 Task: Create a due date automation trigger when advanced on, on the monday before a card is due add fields with custom field "Resume" set to a date more than 1 days from now at 11:00 AM.
Action: Mouse moved to (936, 269)
Screenshot: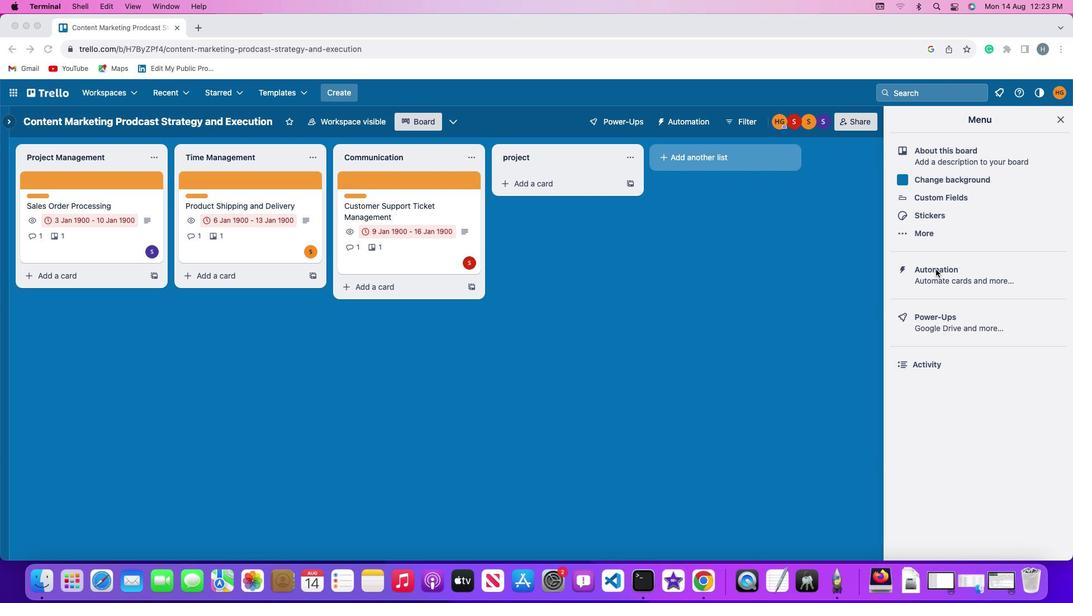 
Action: Mouse pressed left at (936, 269)
Screenshot: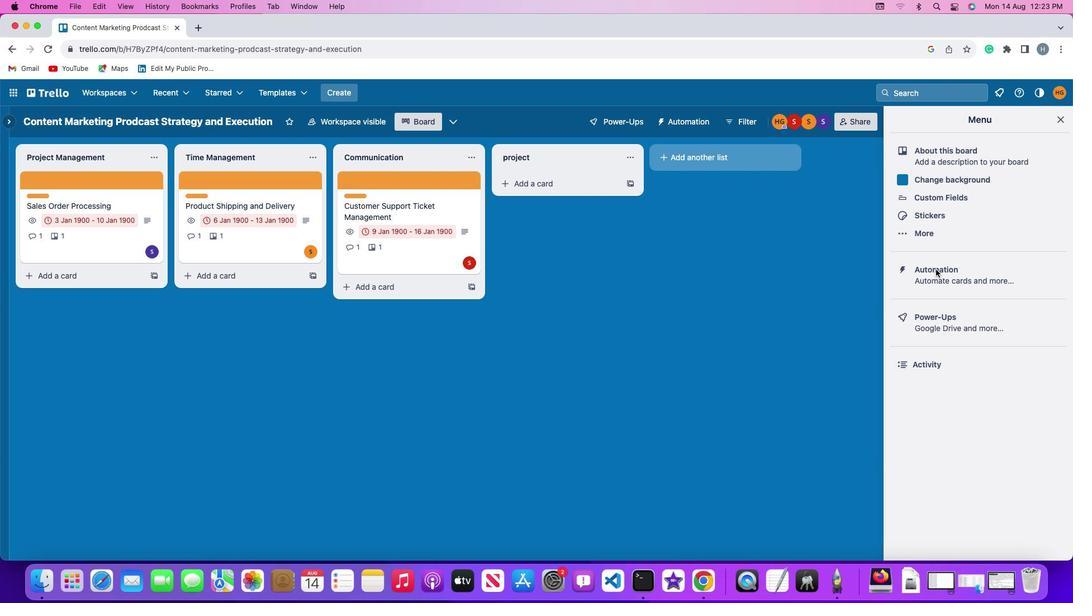 
Action: Mouse pressed left at (936, 269)
Screenshot: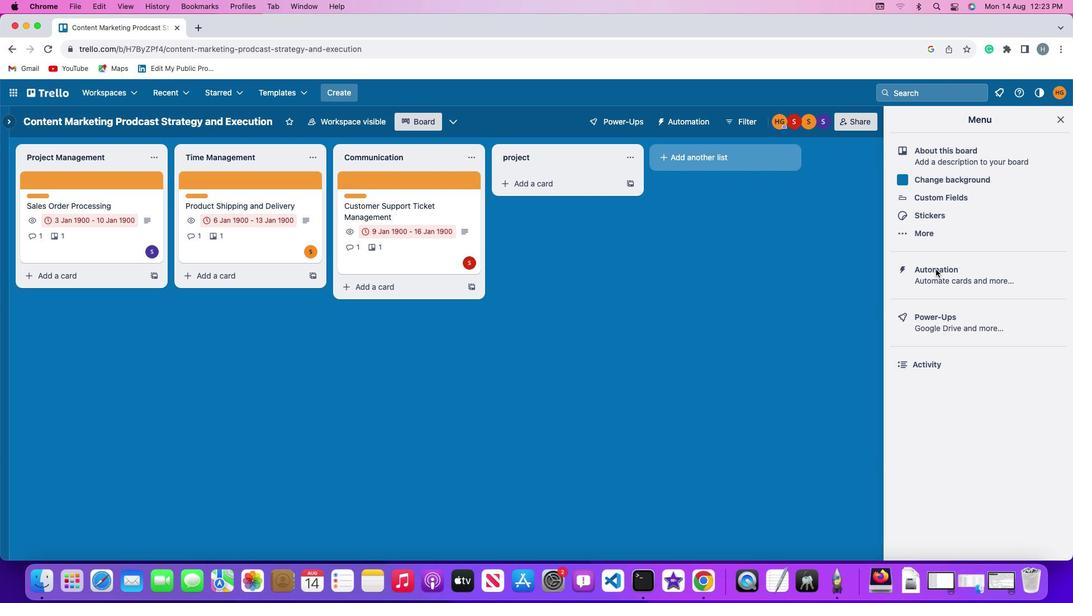 
Action: Mouse moved to (67, 268)
Screenshot: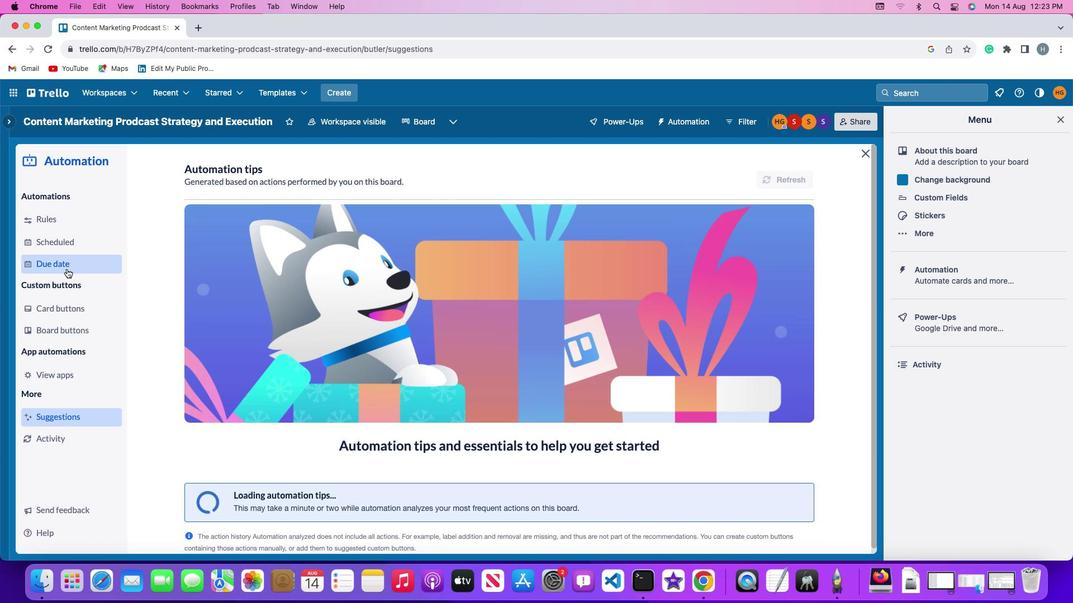 
Action: Mouse pressed left at (67, 268)
Screenshot: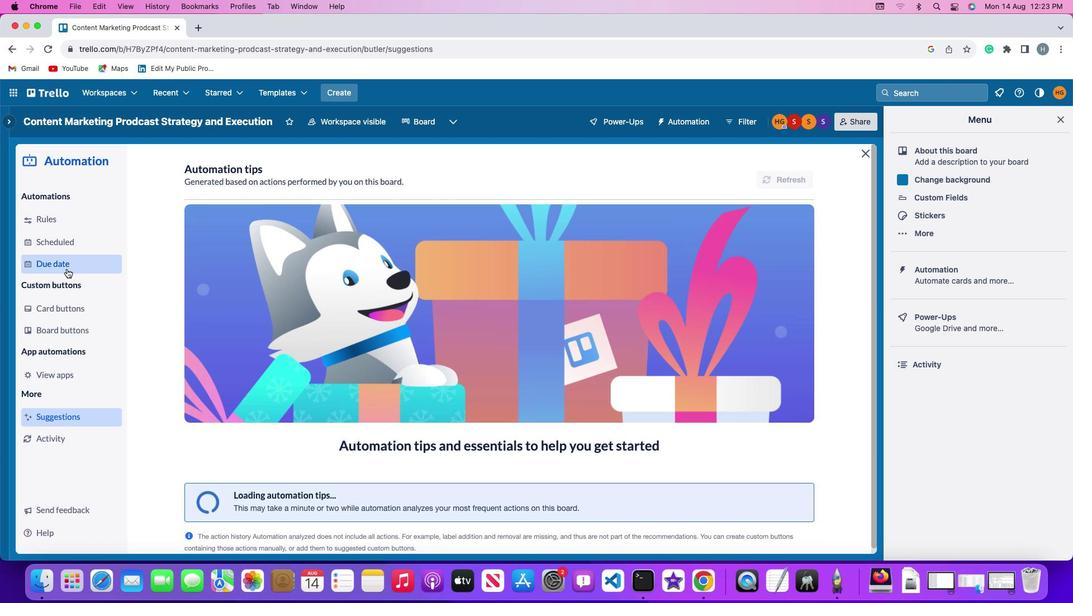
Action: Mouse moved to (742, 171)
Screenshot: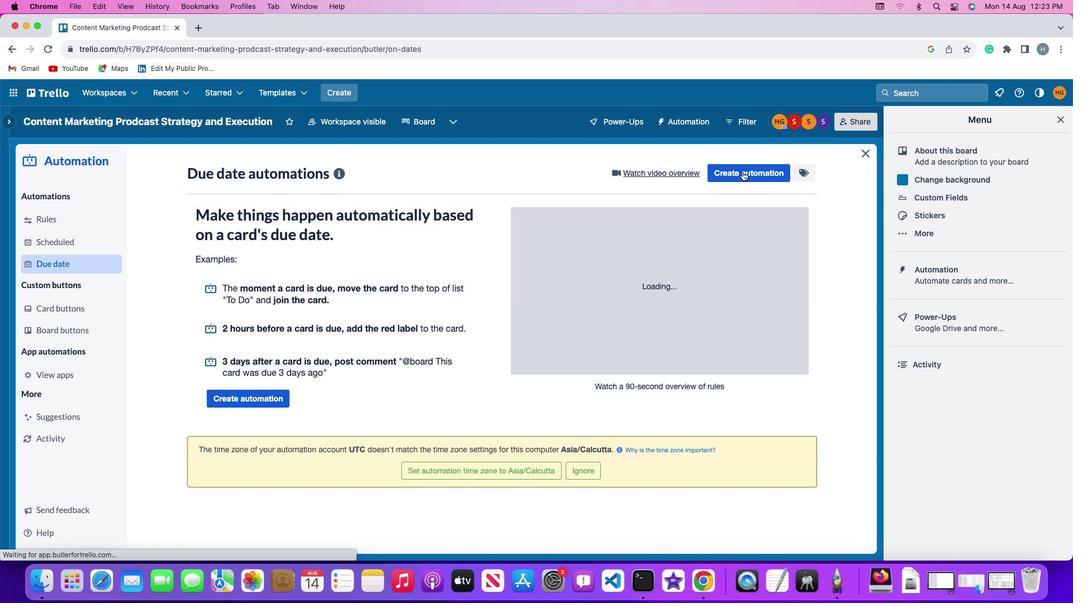 
Action: Mouse pressed left at (742, 171)
Screenshot: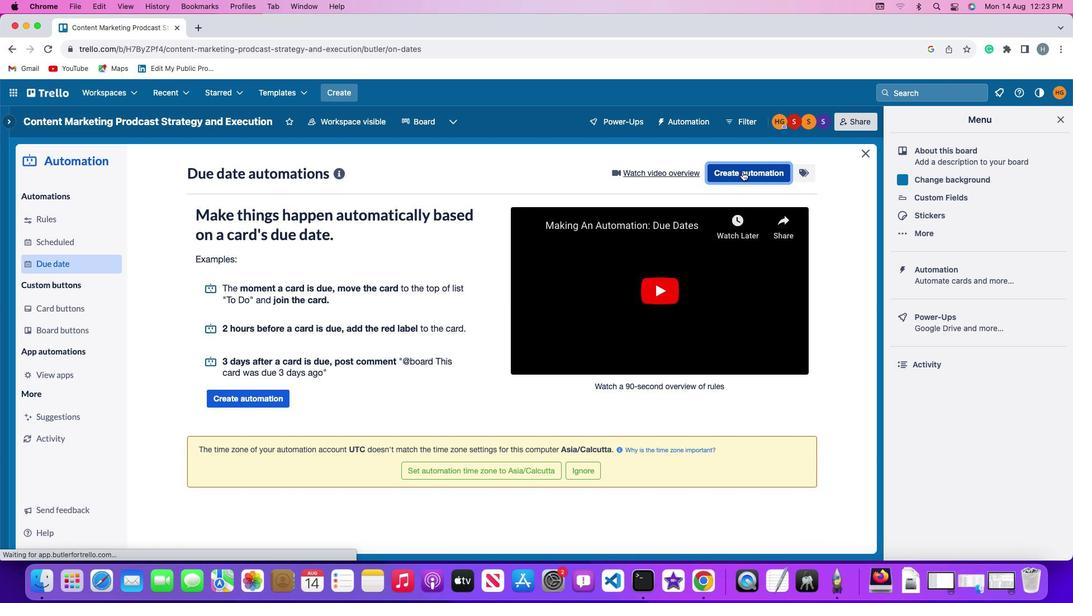 
Action: Mouse moved to (291, 282)
Screenshot: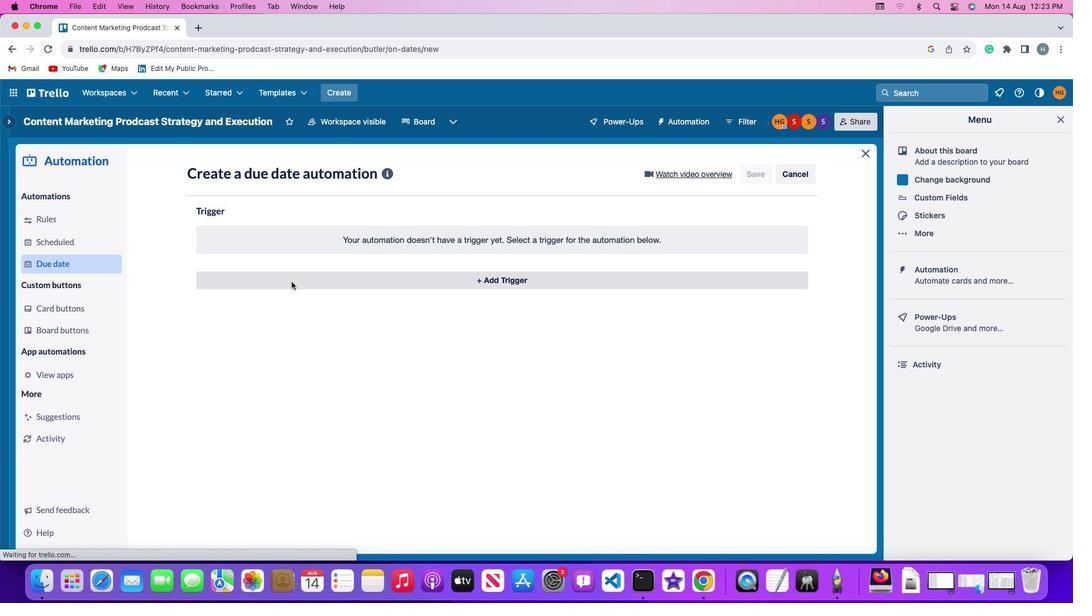 
Action: Mouse pressed left at (291, 282)
Screenshot: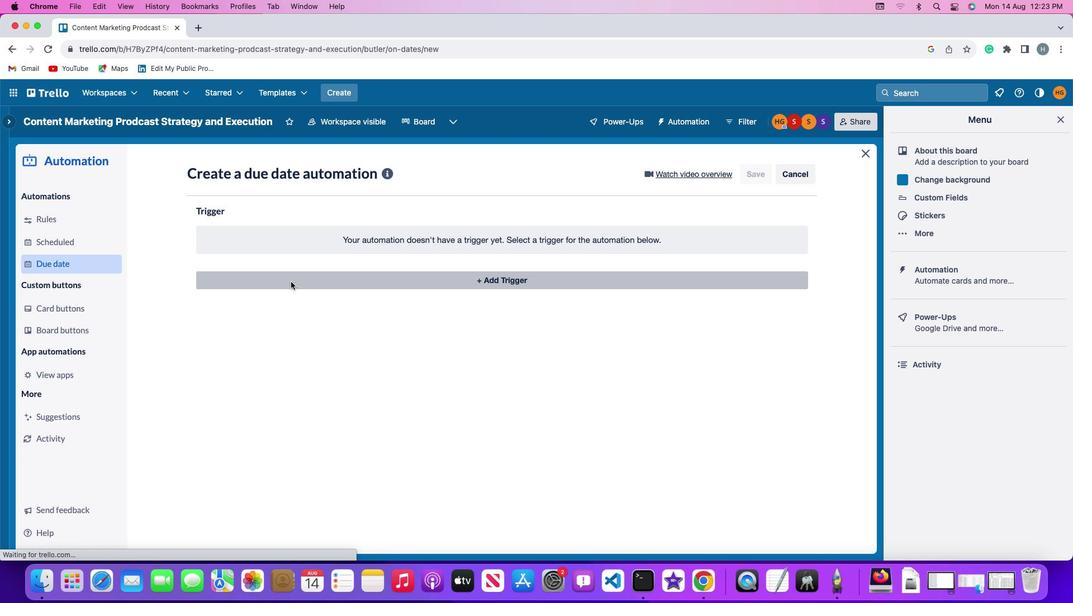 
Action: Mouse moved to (237, 482)
Screenshot: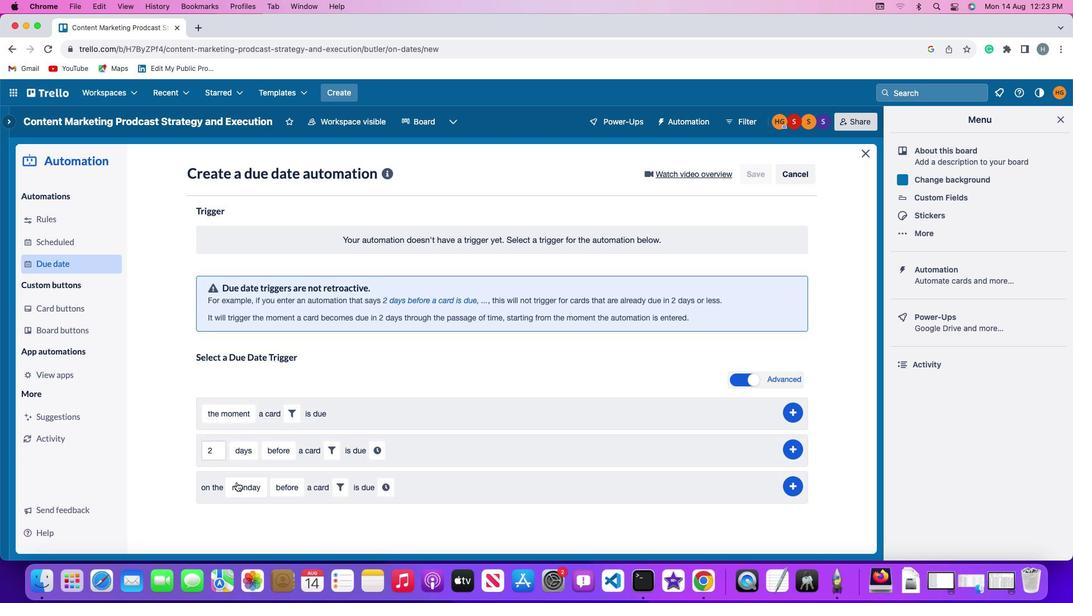 
Action: Mouse pressed left at (237, 482)
Screenshot: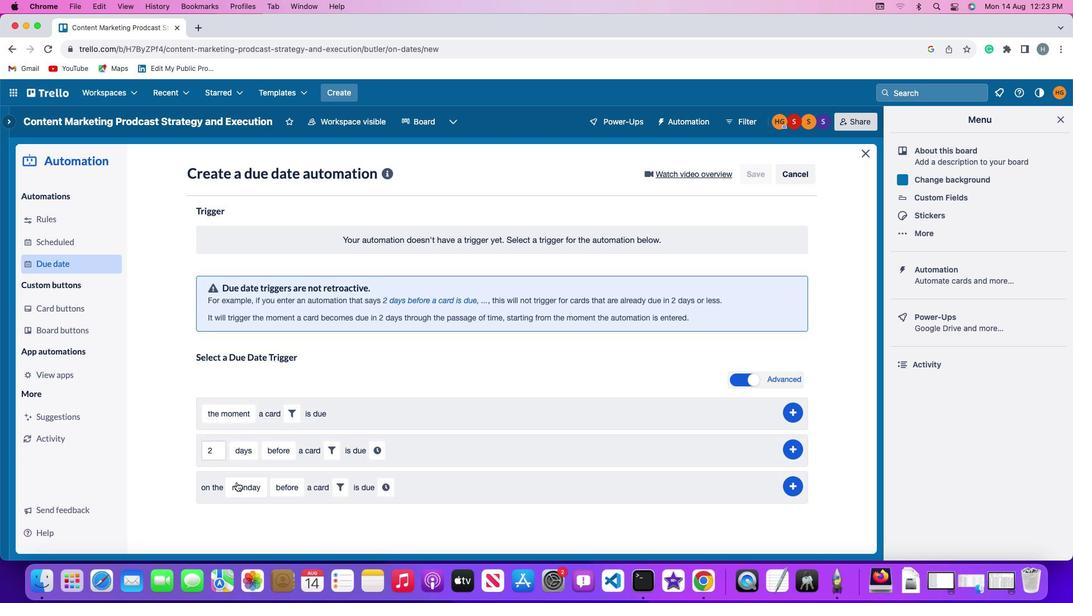 
Action: Mouse moved to (262, 333)
Screenshot: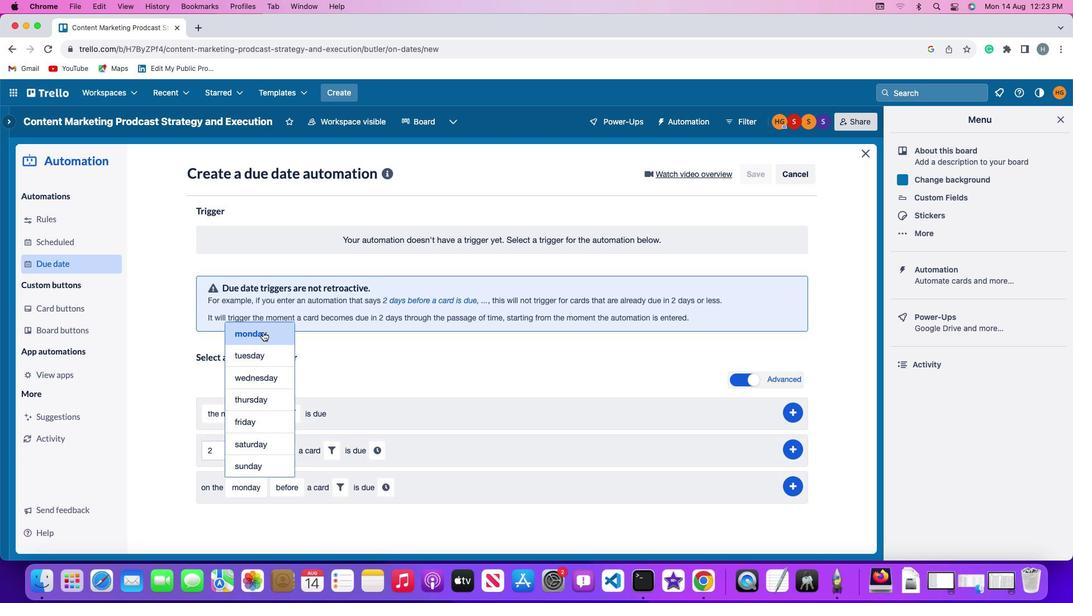 
Action: Mouse pressed left at (262, 333)
Screenshot: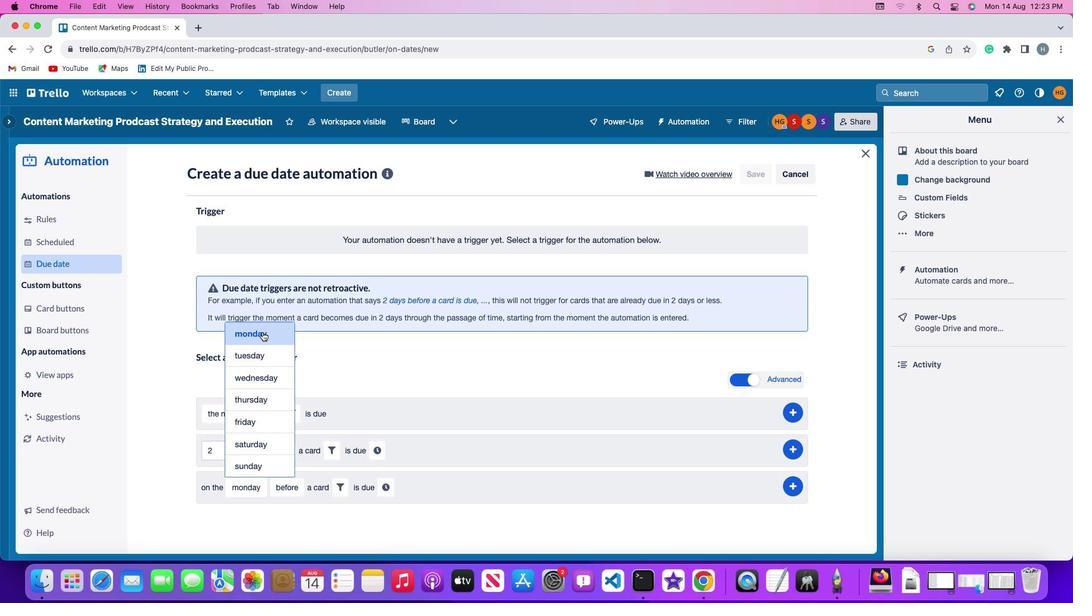 
Action: Mouse moved to (287, 488)
Screenshot: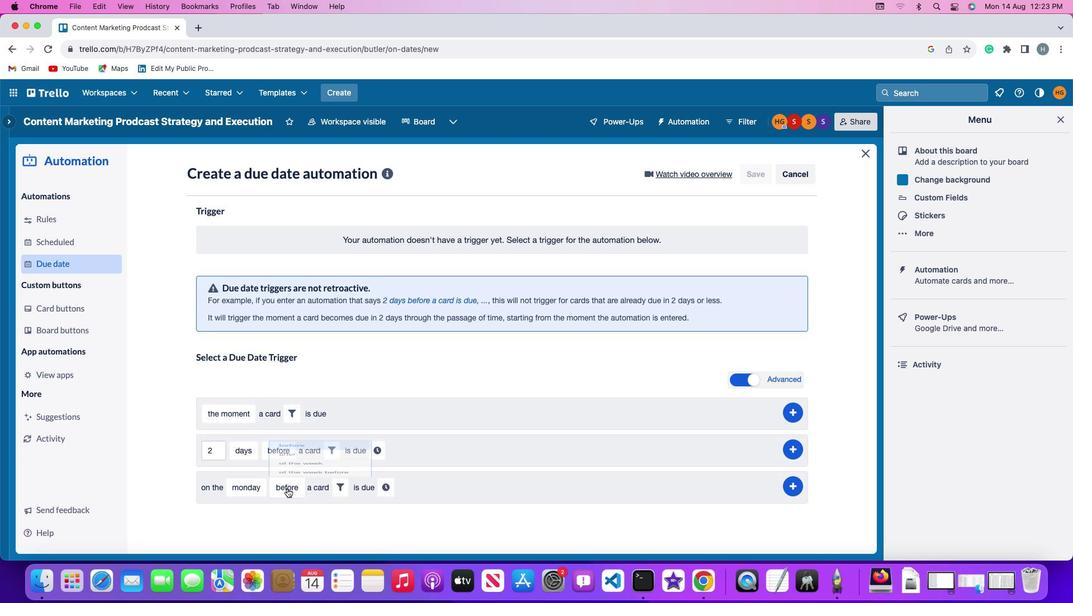 
Action: Mouse pressed left at (287, 488)
Screenshot: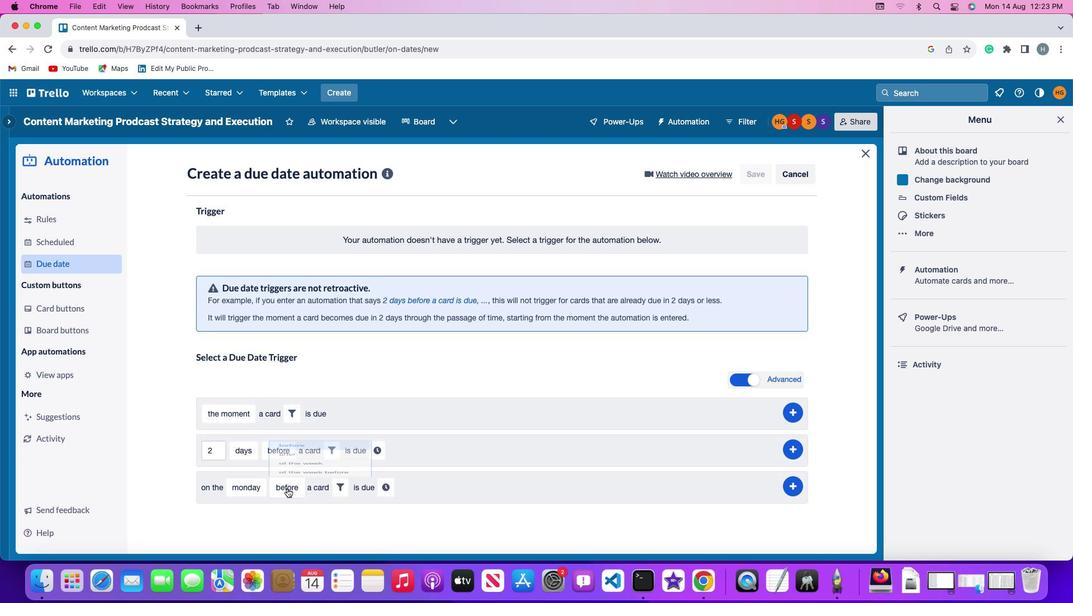 
Action: Mouse moved to (302, 403)
Screenshot: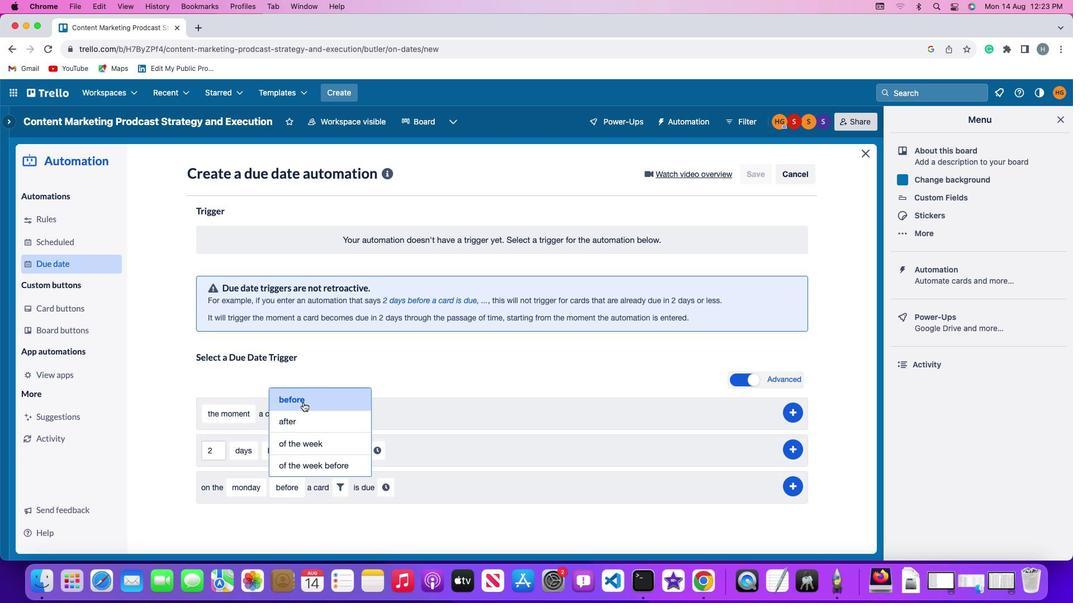 
Action: Mouse pressed left at (302, 403)
Screenshot: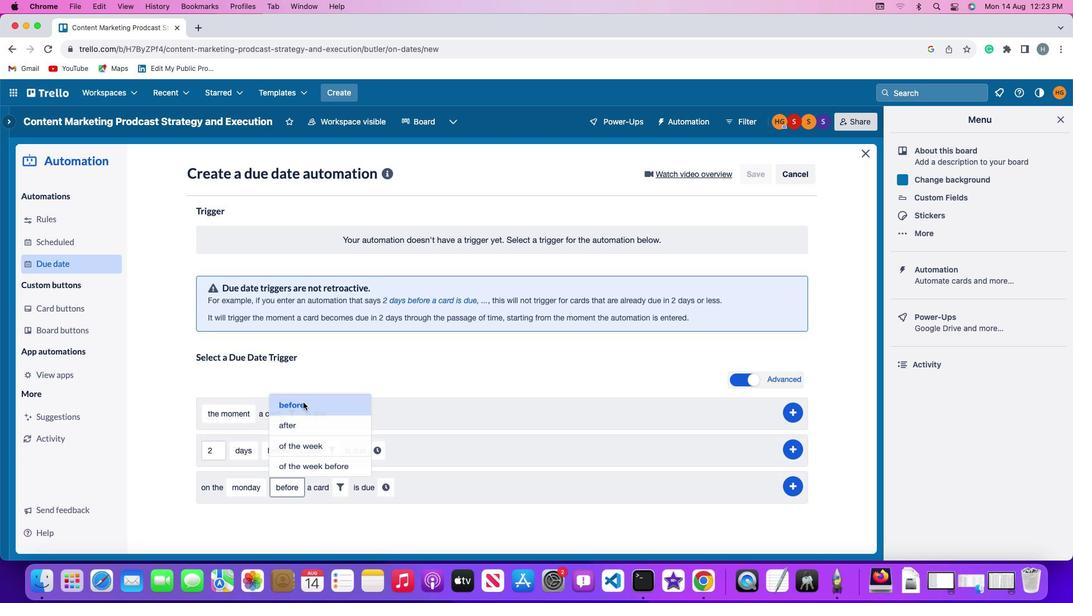 
Action: Mouse moved to (341, 486)
Screenshot: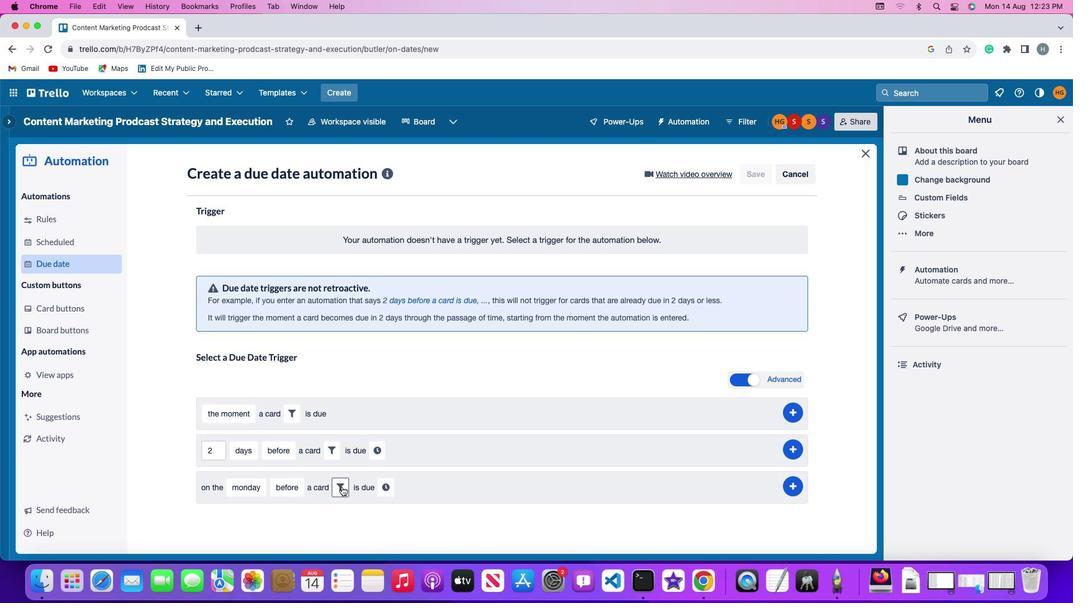
Action: Mouse pressed left at (341, 486)
Screenshot: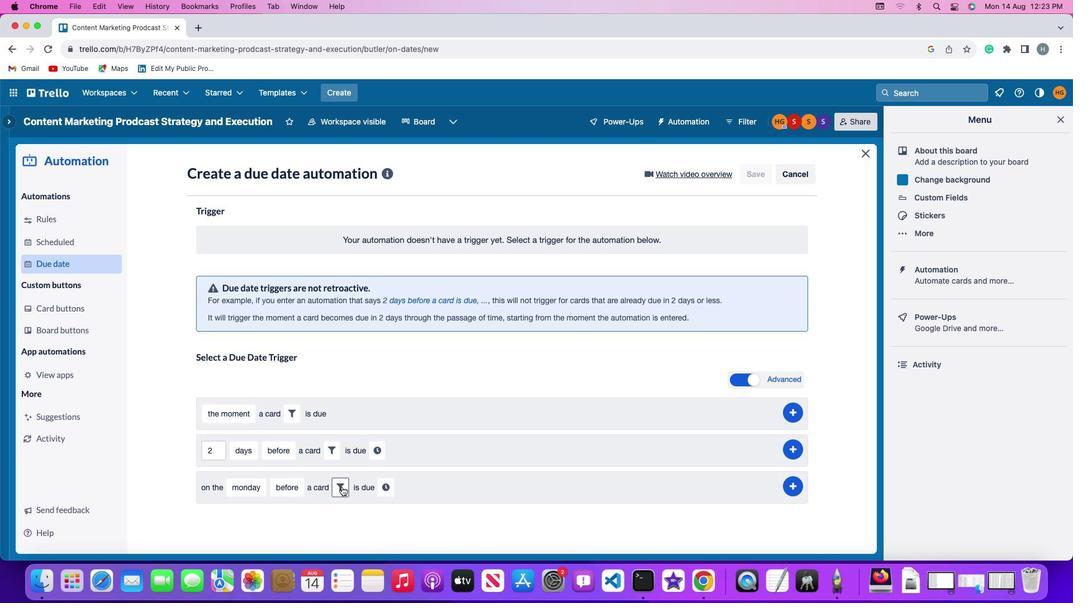 
Action: Mouse moved to (525, 523)
Screenshot: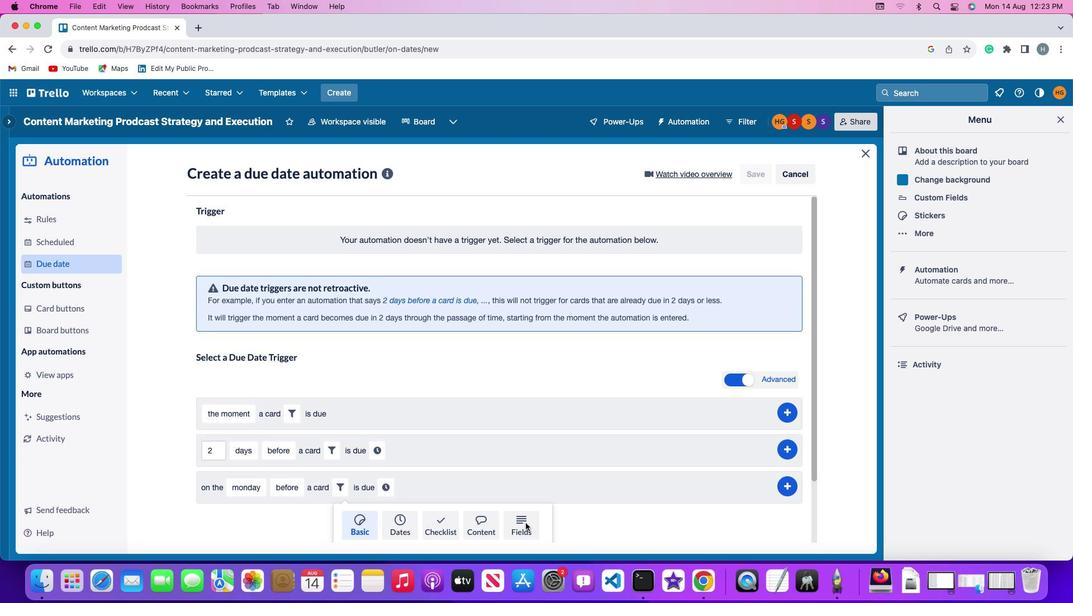 
Action: Mouse pressed left at (525, 523)
Screenshot: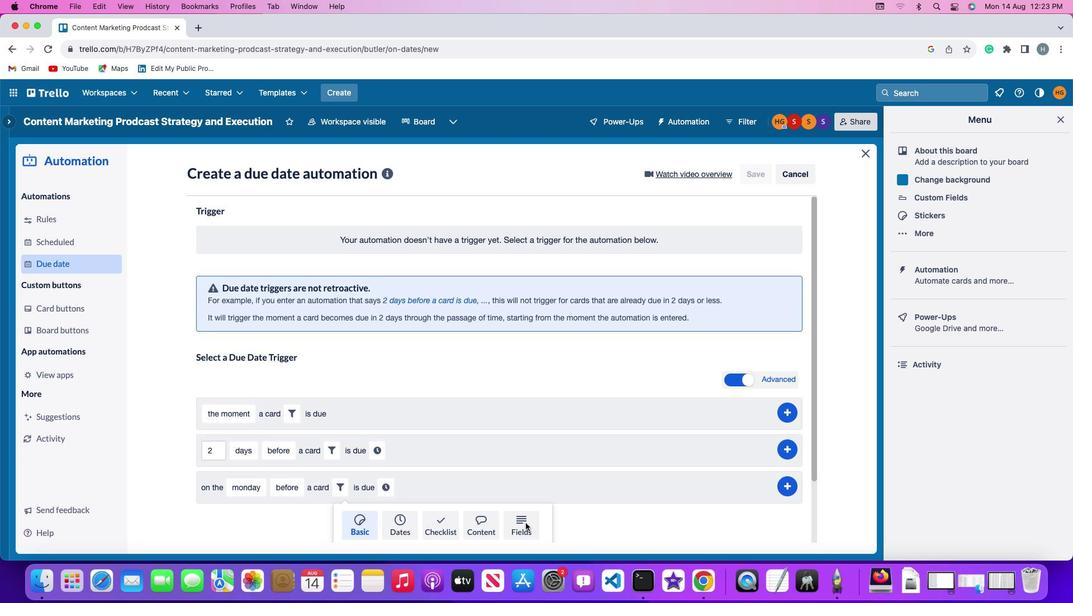 
Action: Mouse moved to (280, 517)
Screenshot: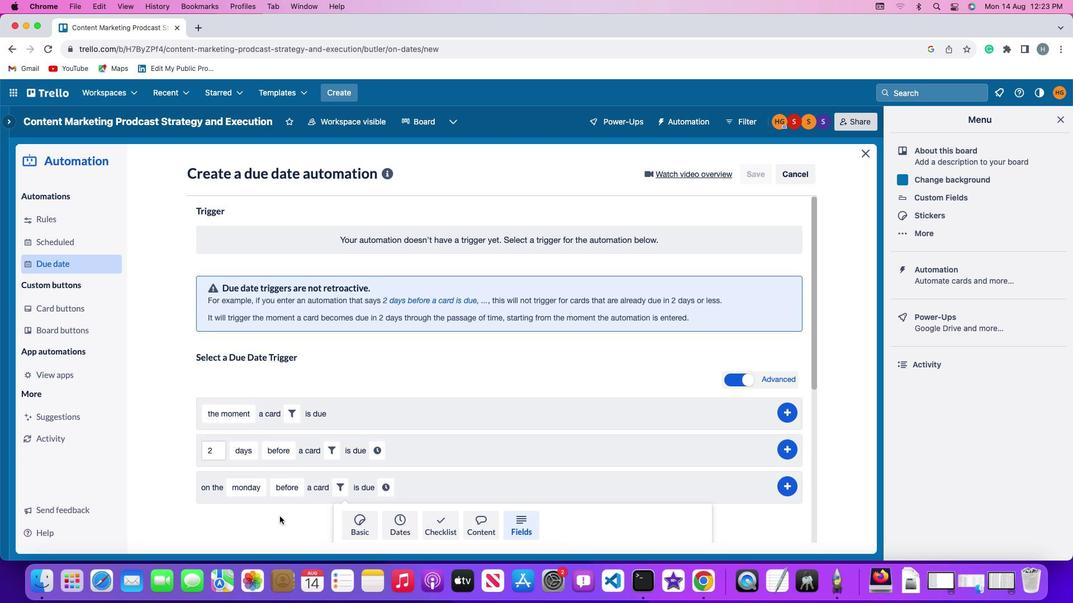 
Action: Mouse scrolled (280, 517) with delta (0, 0)
Screenshot: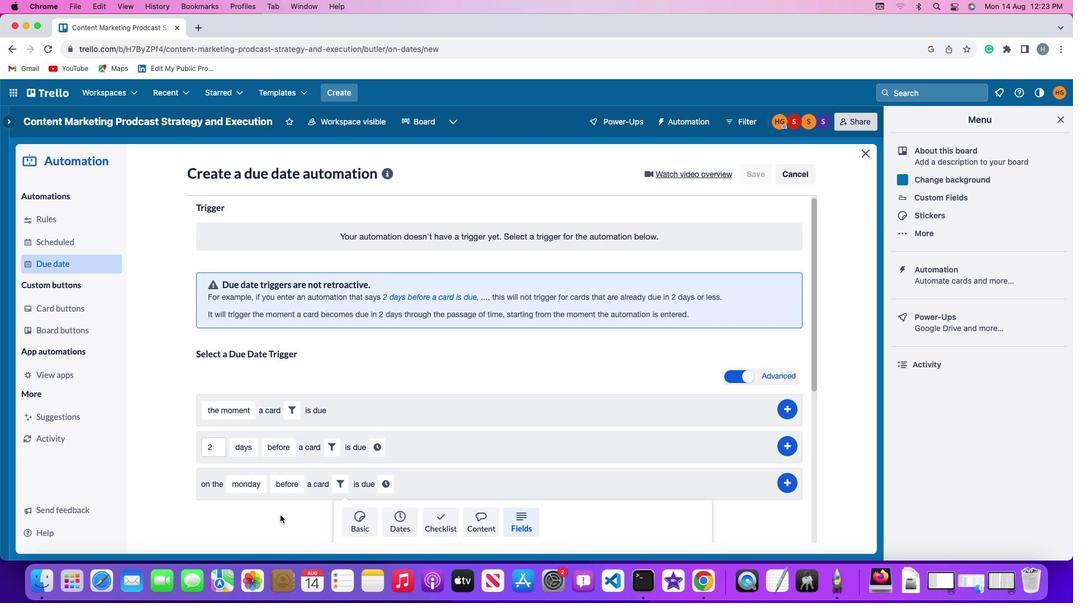 
Action: Mouse scrolled (280, 517) with delta (0, 0)
Screenshot: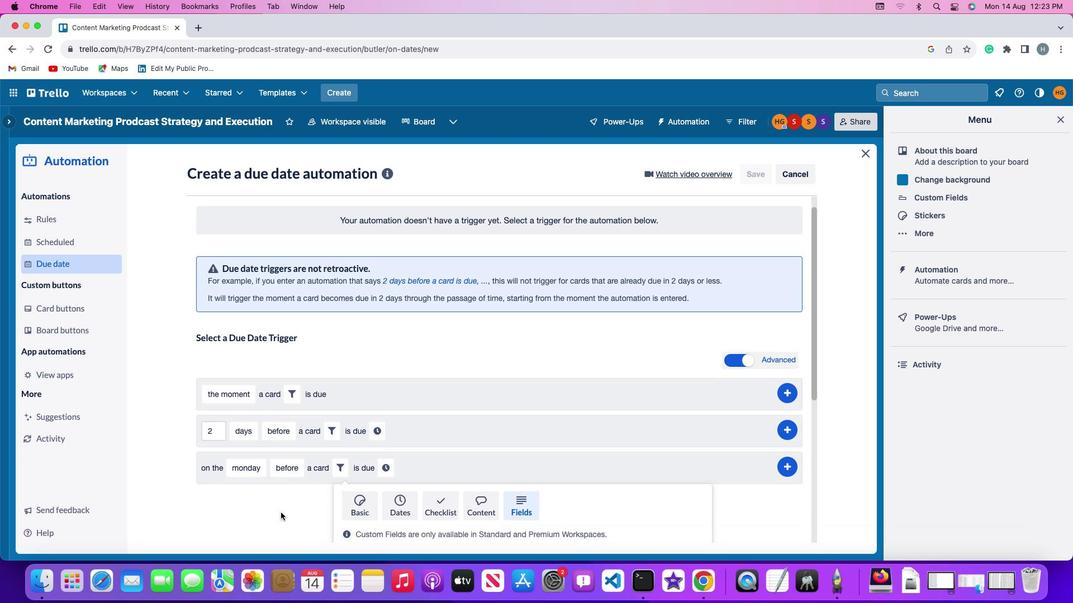 
Action: Mouse moved to (280, 517)
Screenshot: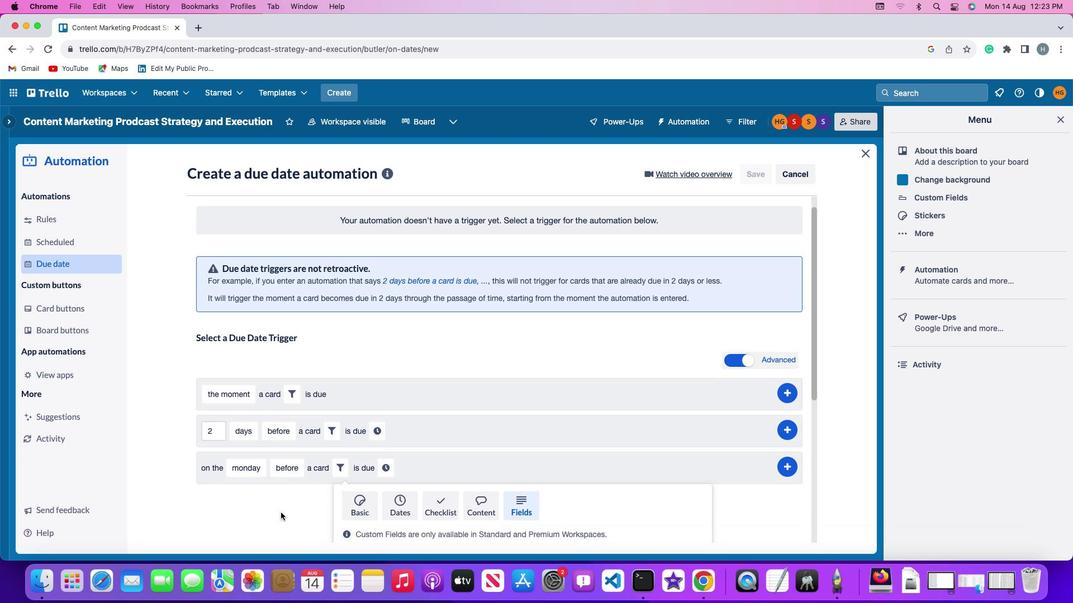 
Action: Mouse scrolled (280, 517) with delta (0, -1)
Screenshot: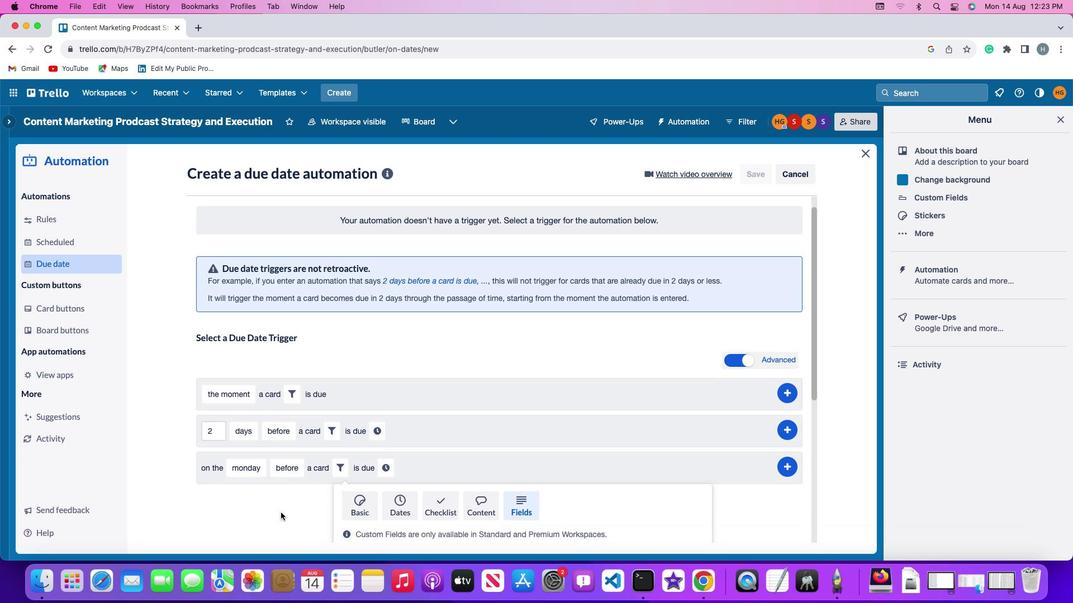 
Action: Mouse moved to (280, 516)
Screenshot: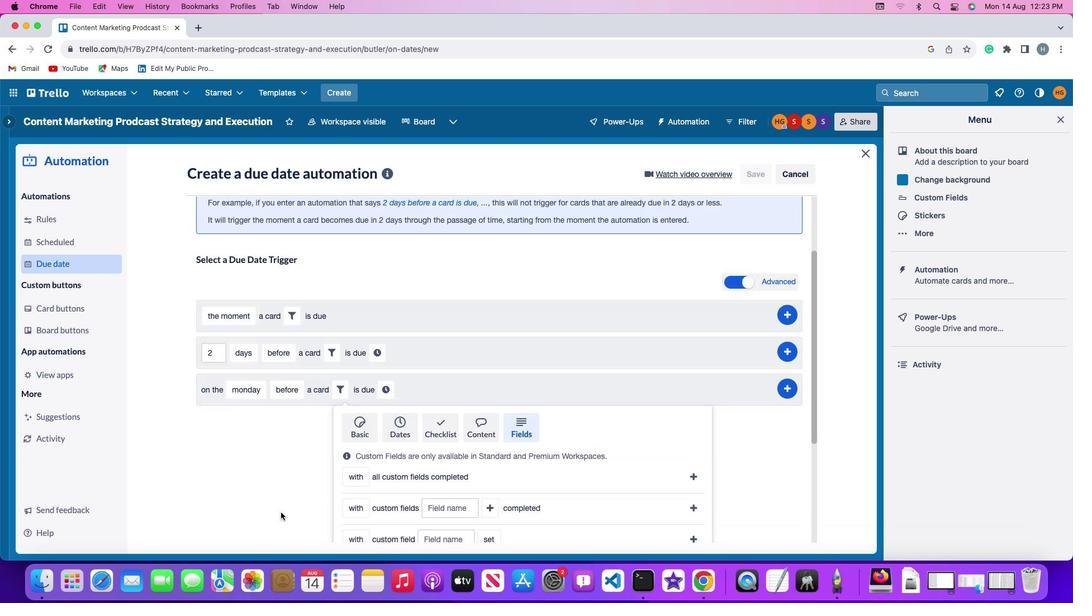 
Action: Mouse scrolled (280, 516) with delta (0, -2)
Screenshot: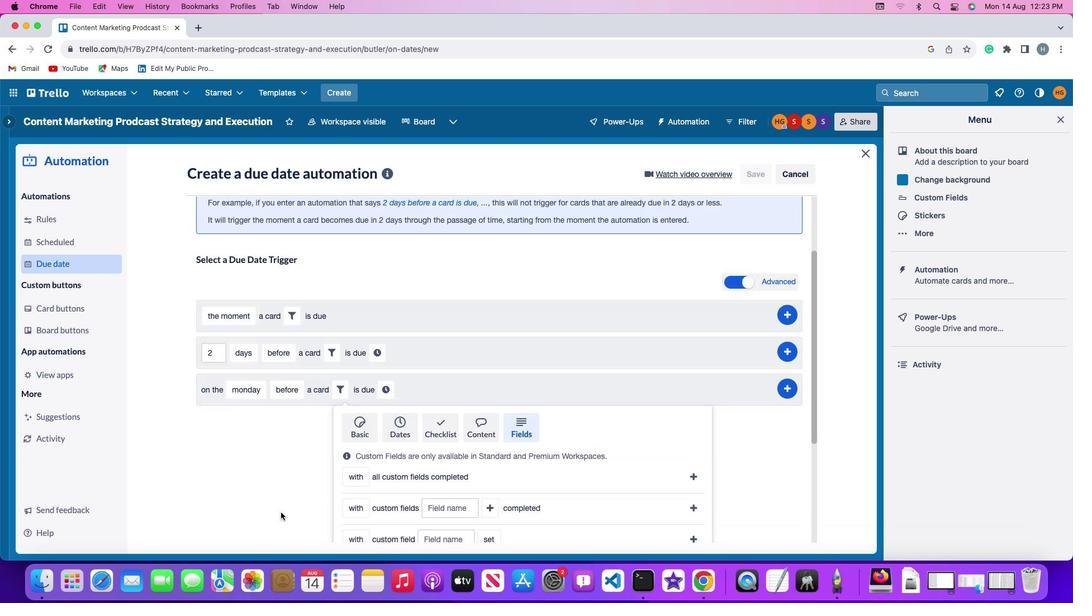 
Action: Mouse moved to (280, 515)
Screenshot: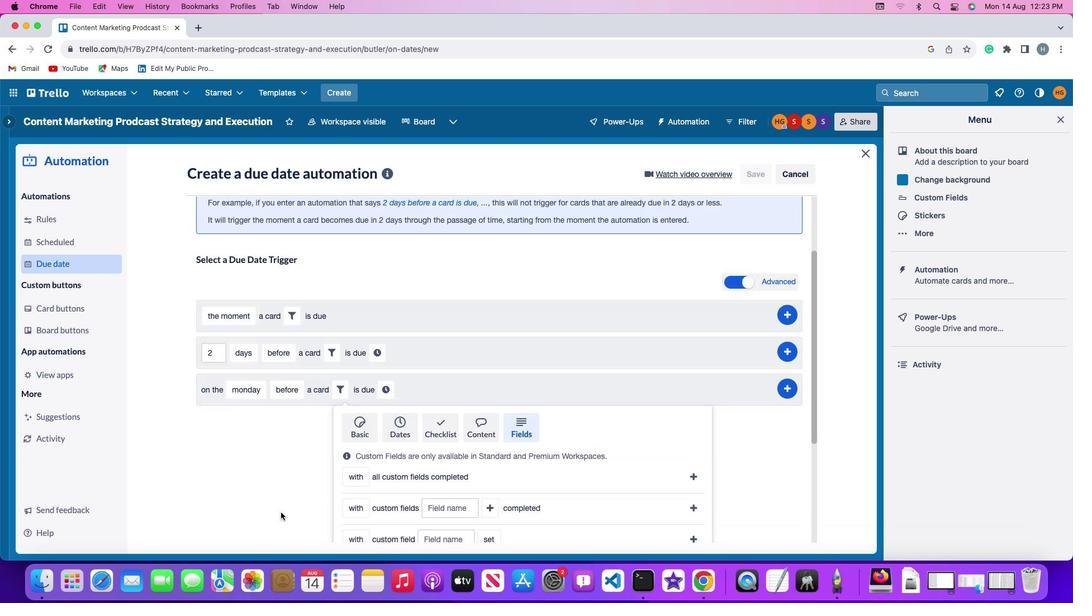 
Action: Mouse scrolled (280, 515) with delta (0, -3)
Screenshot: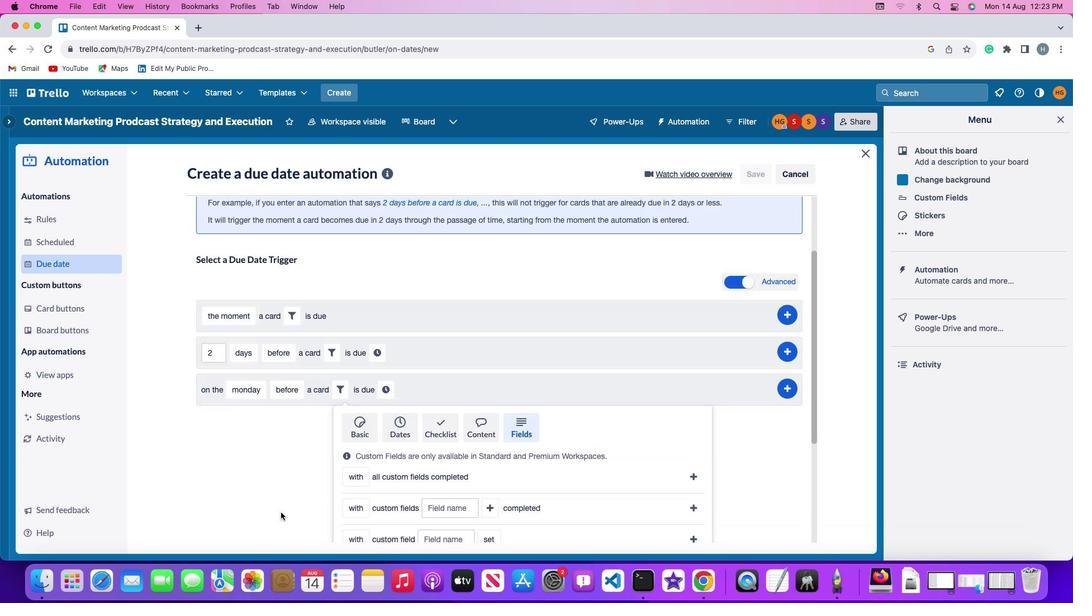 
Action: Mouse moved to (280, 513)
Screenshot: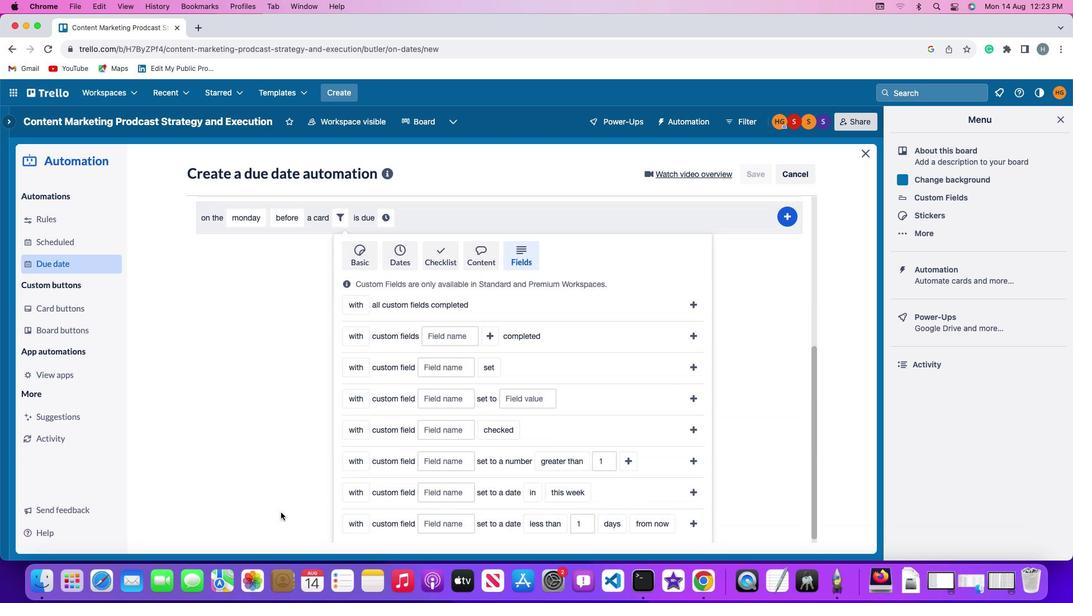 
Action: Mouse scrolled (280, 513) with delta (0, 0)
Screenshot: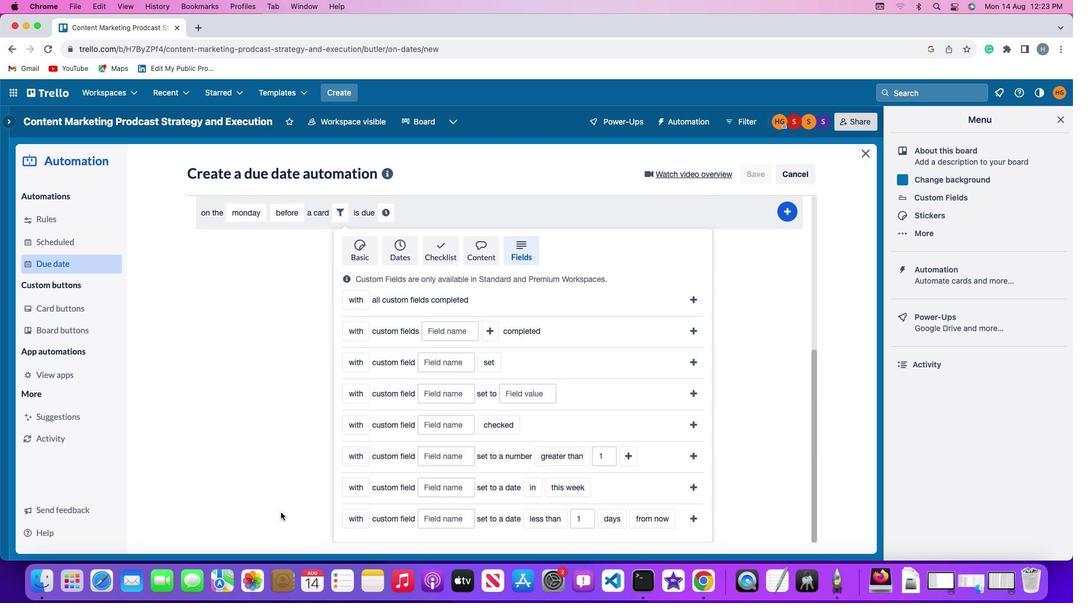 
Action: Mouse scrolled (280, 513) with delta (0, 0)
Screenshot: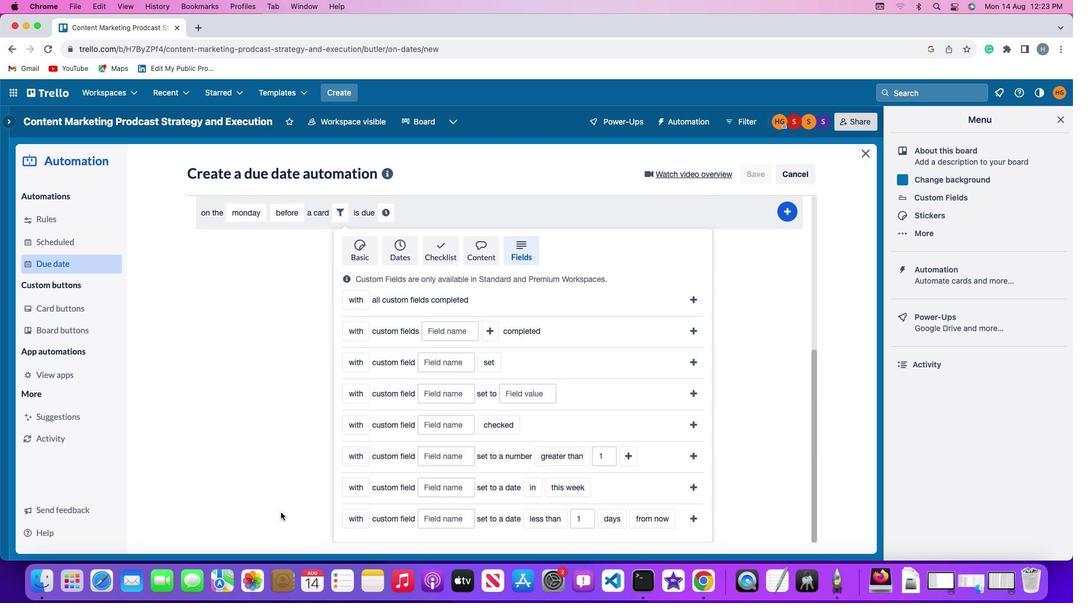 
Action: Mouse scrolled (280, 513) with delta (0, -1)
Screenshot: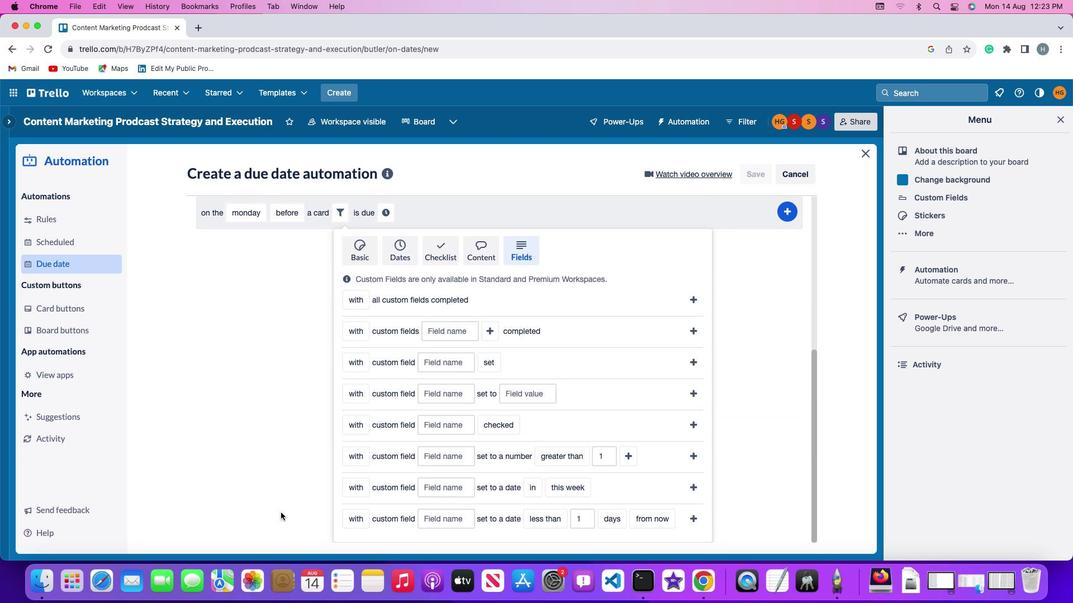 
Action: Mouse scrolled (280, 513) with delta (0, -2)
Screenshot: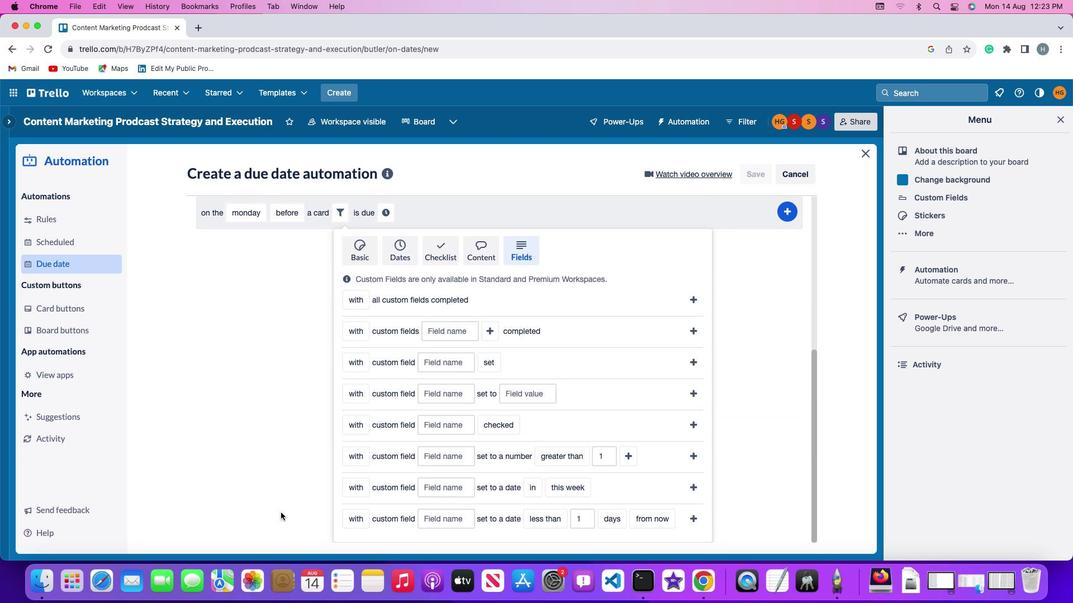 
Action: Mouse scrolled (280, 513) with delta (0, -3)
Screenshot: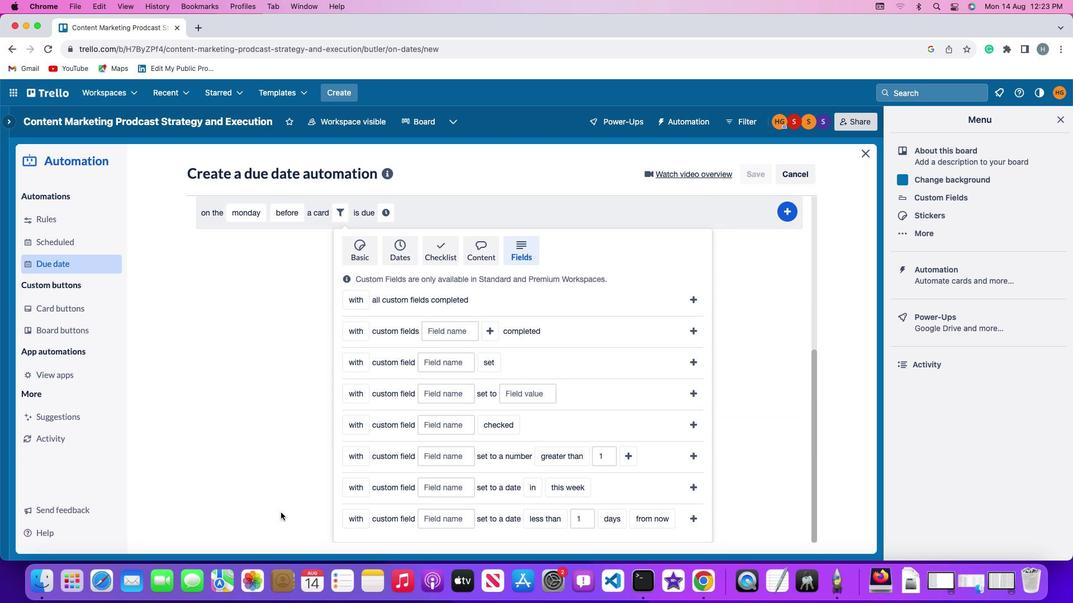 
Action: Mouse moved to (363, 519)
Screenshot: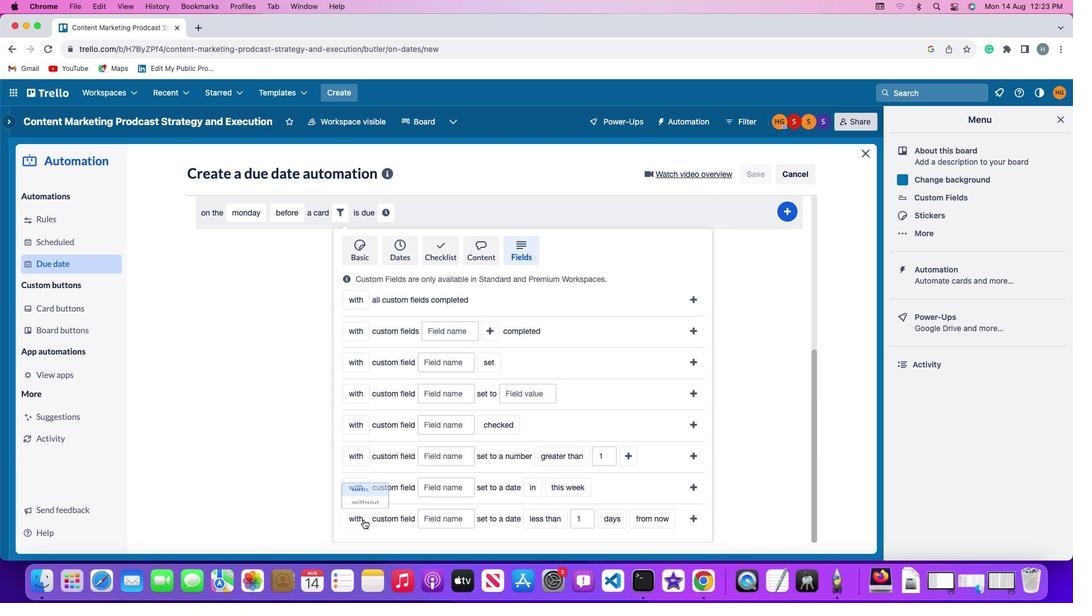 
Action: Mouse pressed left at (363, 519)
Screenshot: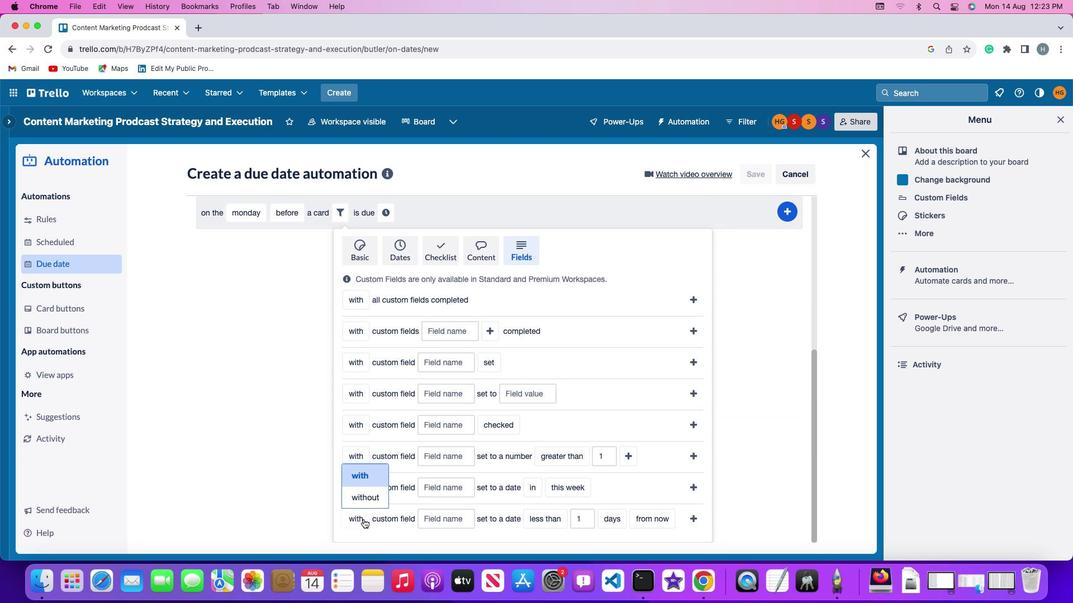 
Action: Mouse moved to (368, 469)
Screenshot: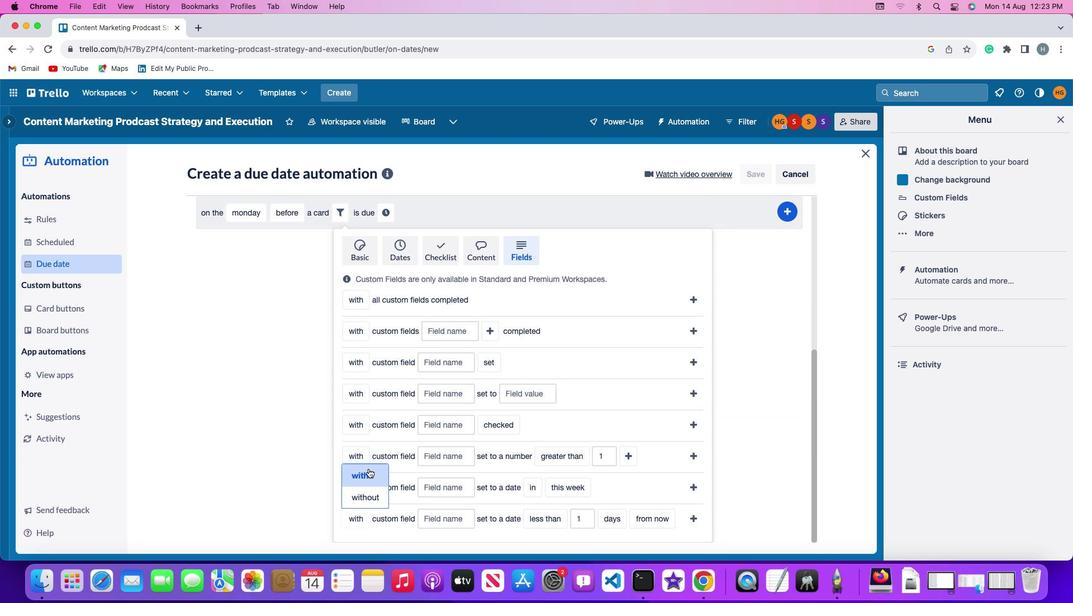
Action: Mouse pressed left at (368, 469)
Screenshot: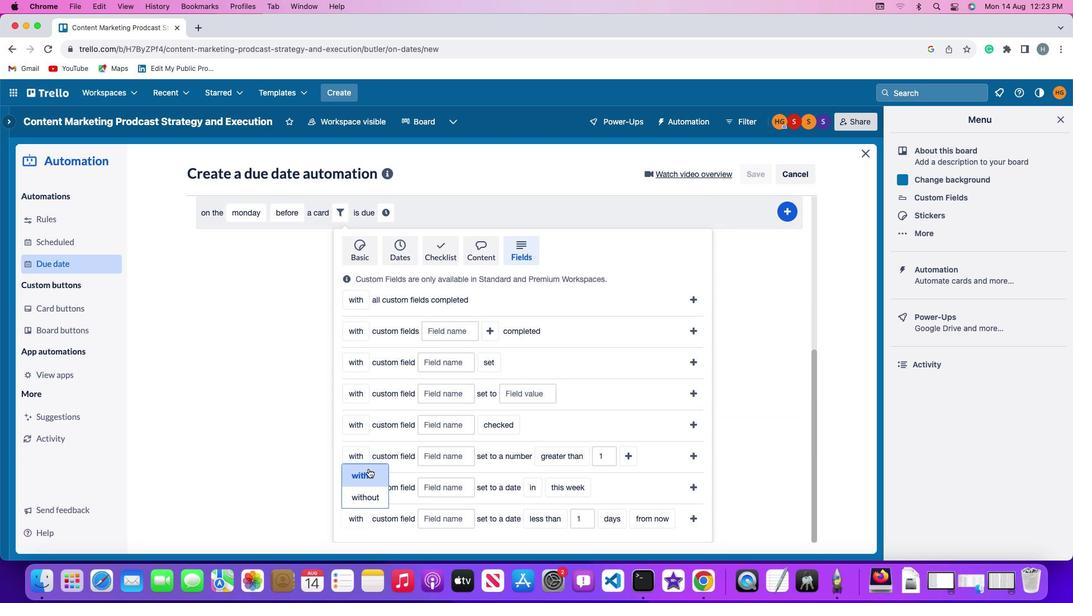 
Action: Mouse moved to (450, 517)
Screenshot: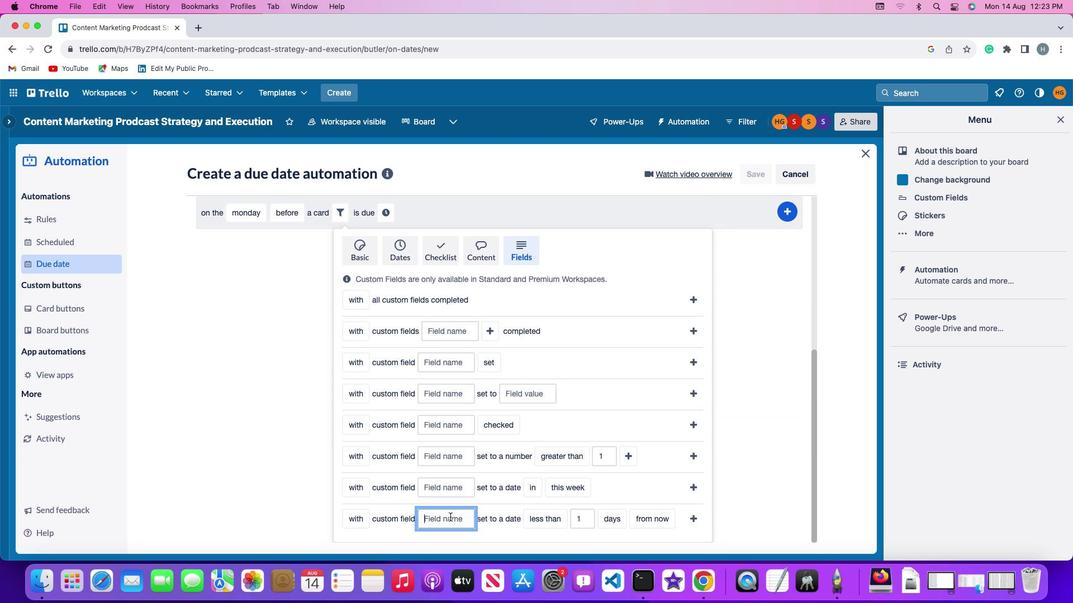 
Action: Mouse pressed left at (450, 517)
Screenshot: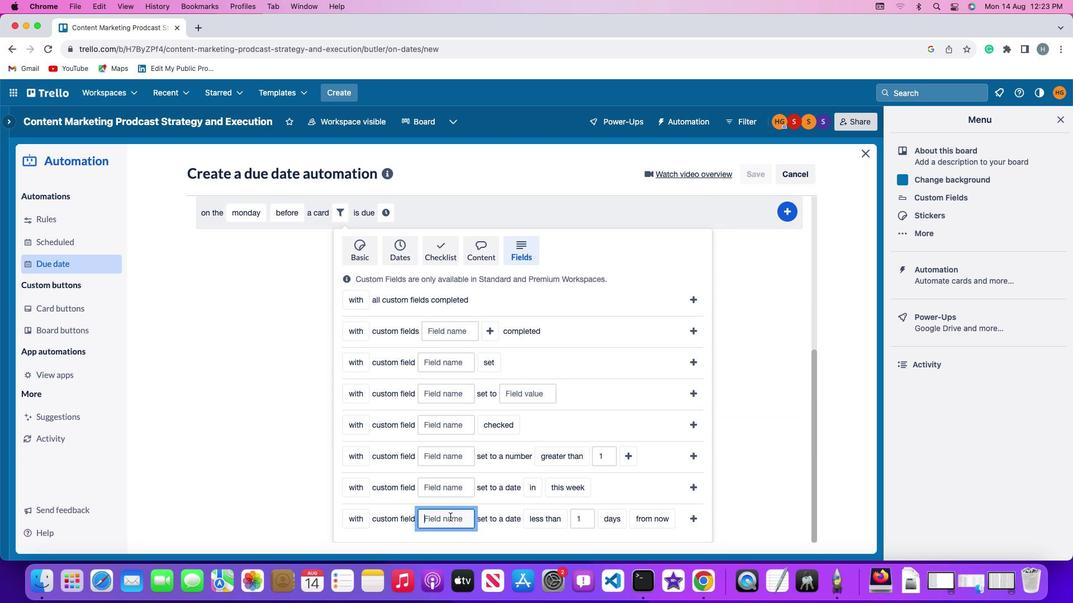 
Action: Mouse moved to (451, 517)
Screenshot: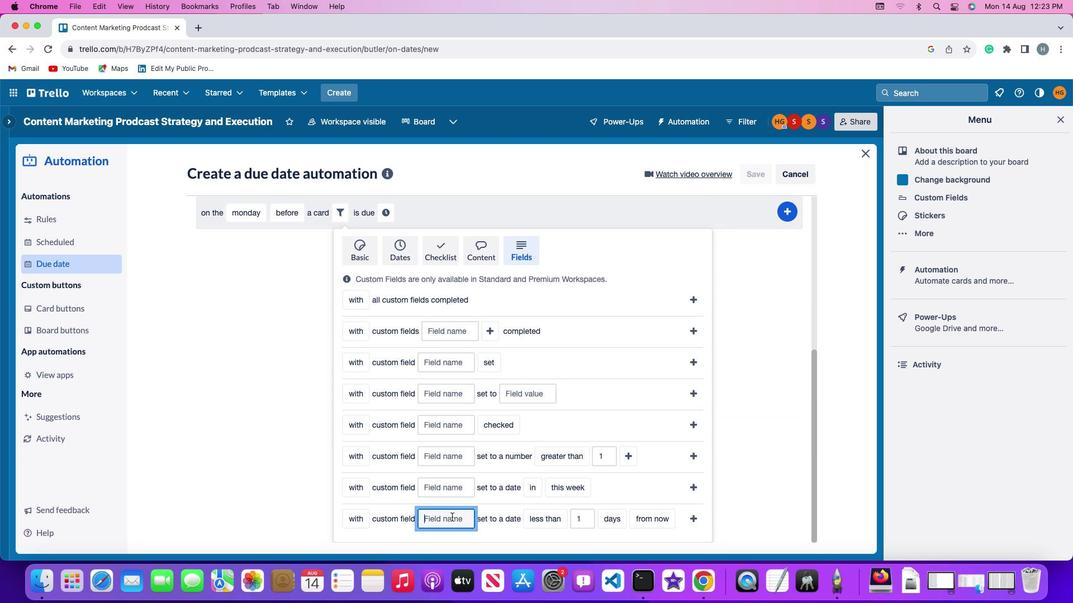 
Action: Key pressed Key.shift'R''e''s''u''m''e'
Screenshot: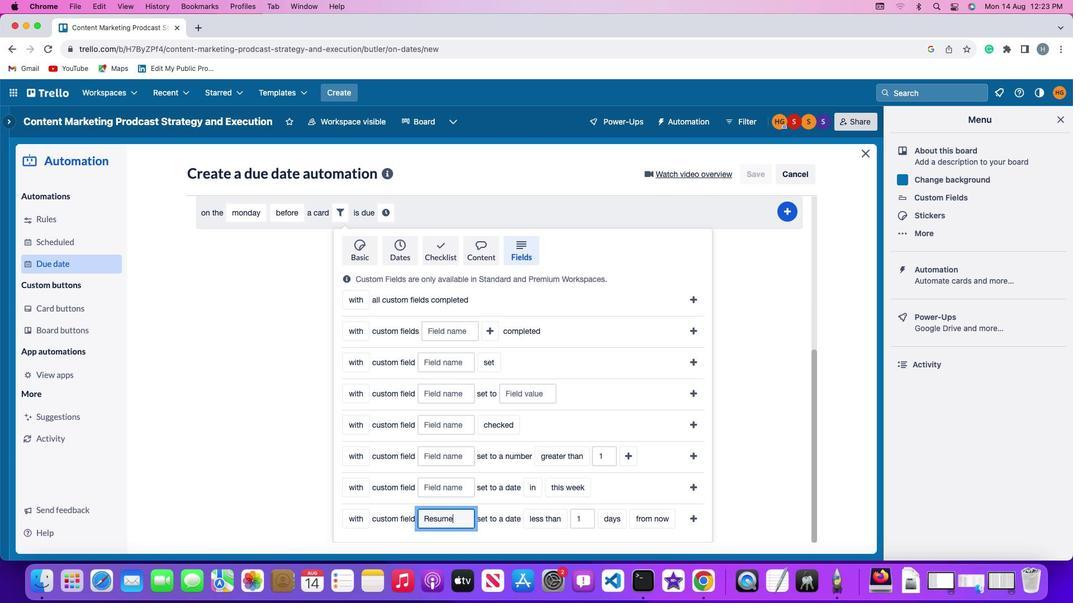 
Action: Mouse moved to (551, 520)
Screenshot: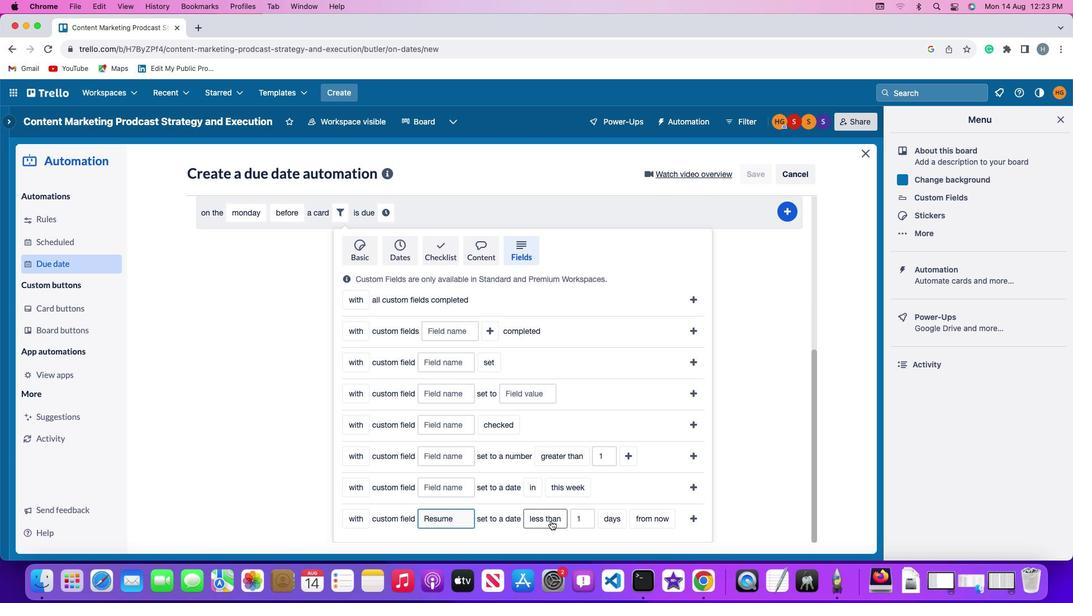 
Action: Mouse pressed left at (551, 520)
Screenshot: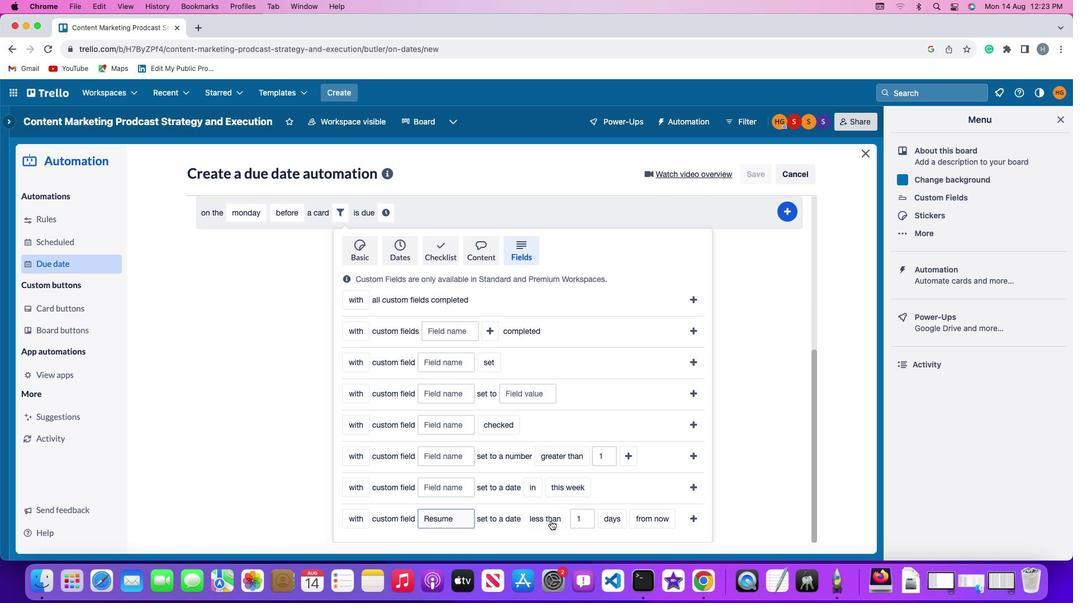 
Action: Mouse moved to (550, 470)
Screenshot: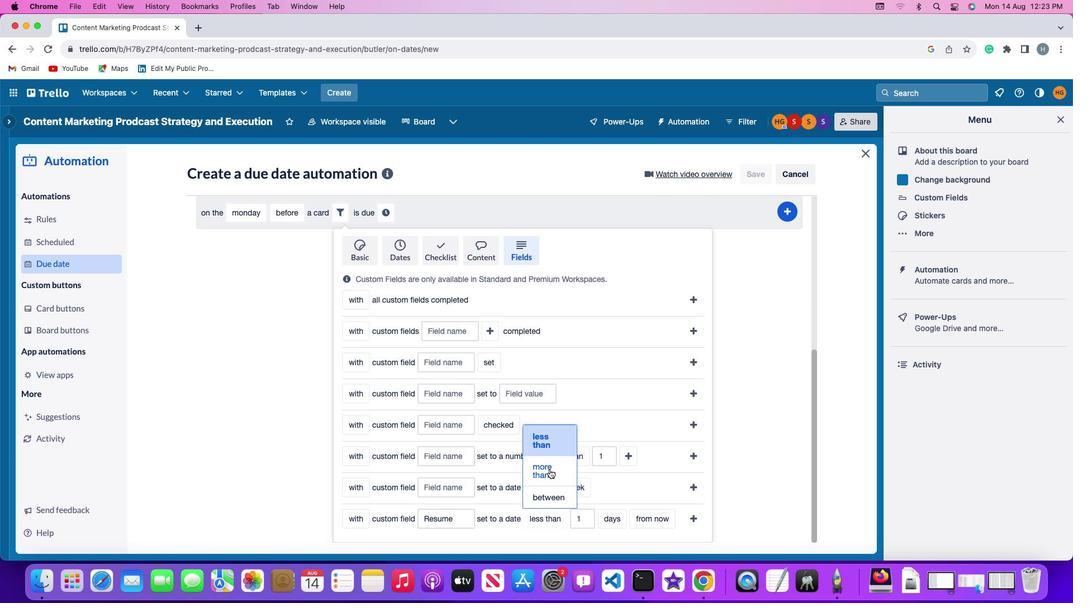 
Action: Mouse pressed left at (550, 470)
Screenshot: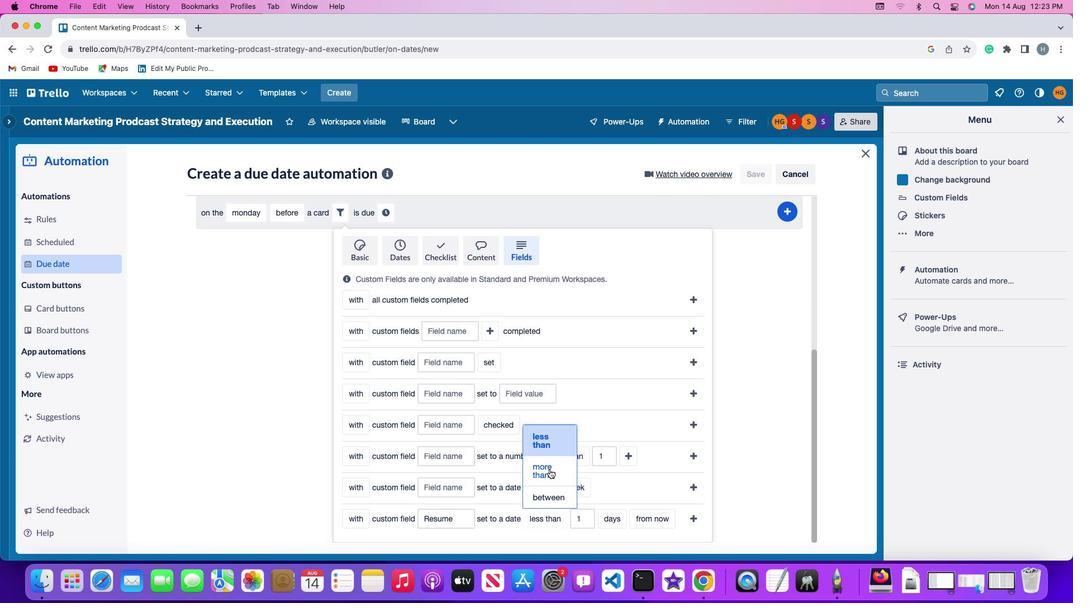 
Action: Mouse moved to (596, 522)
Screenshot: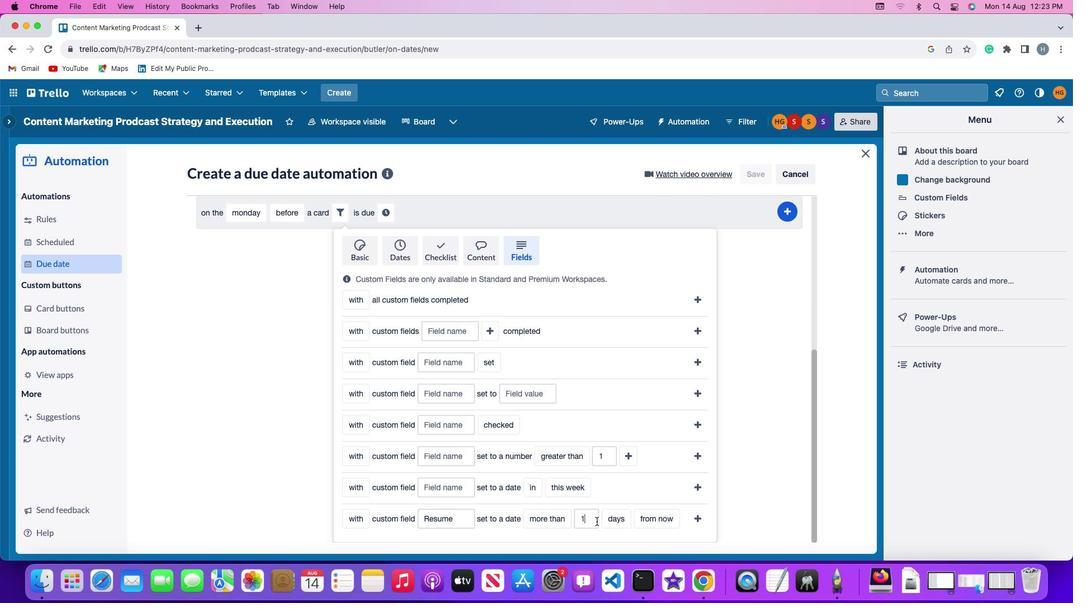 
Action: Mouse pressed left at (596, 522)
Screenshot: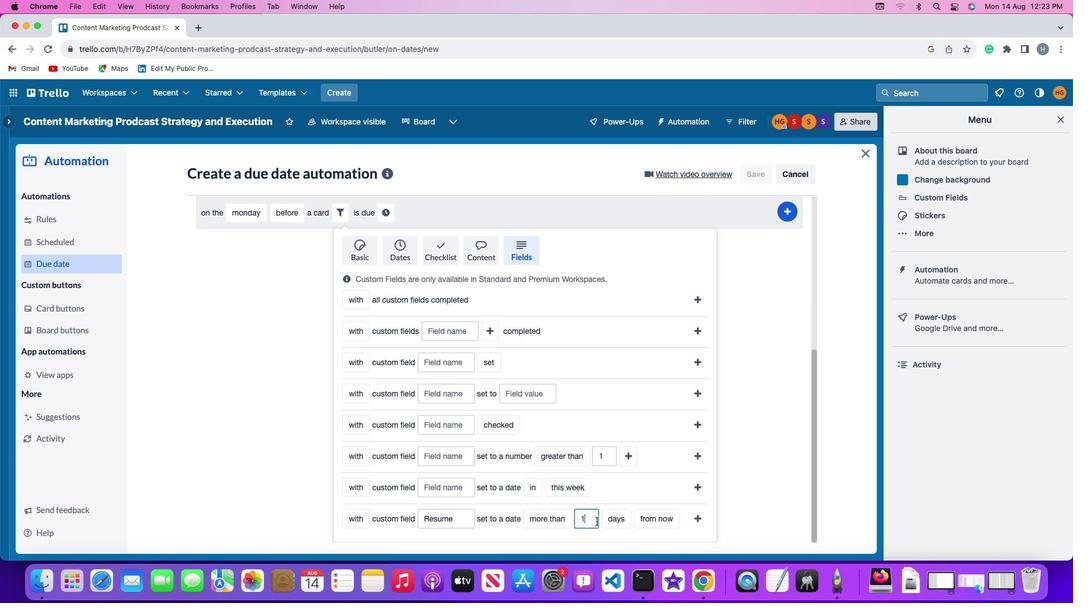 
Action: Key pressed Key.backspace
Screenshot: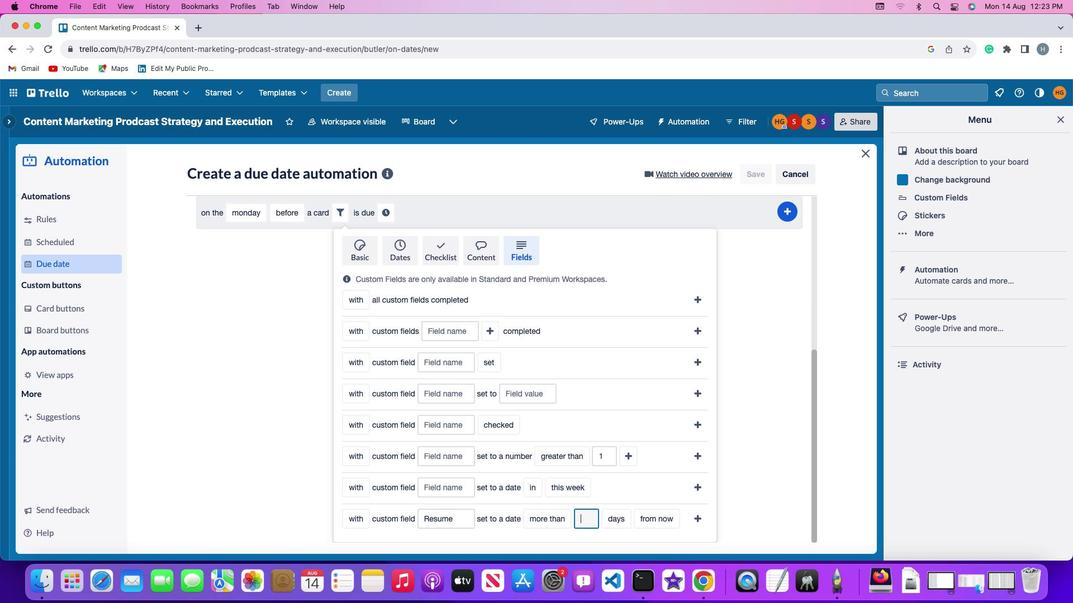 
Action: Mouse moved to (597, 520)
Screenshot: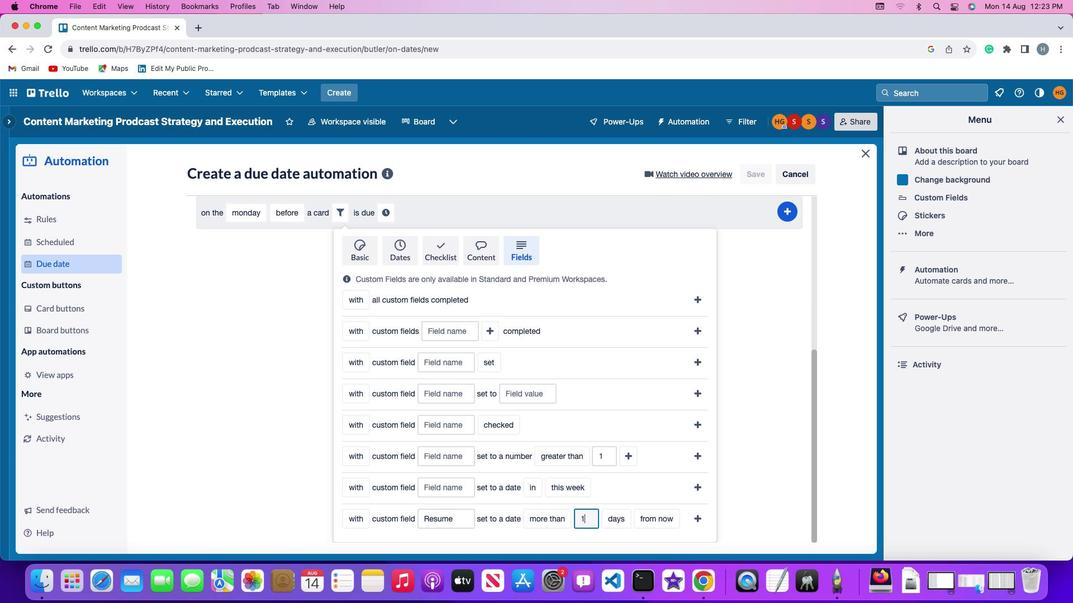 
Action: Key pressed '1'
Screenshot: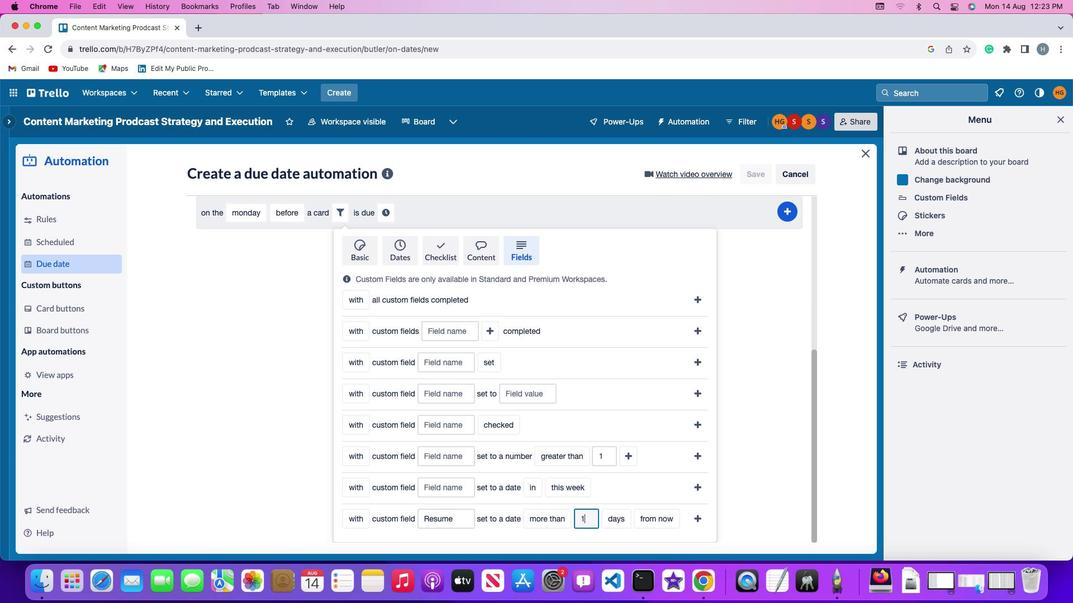 
Action: Mouse moved to (612, 520)
Screenshot: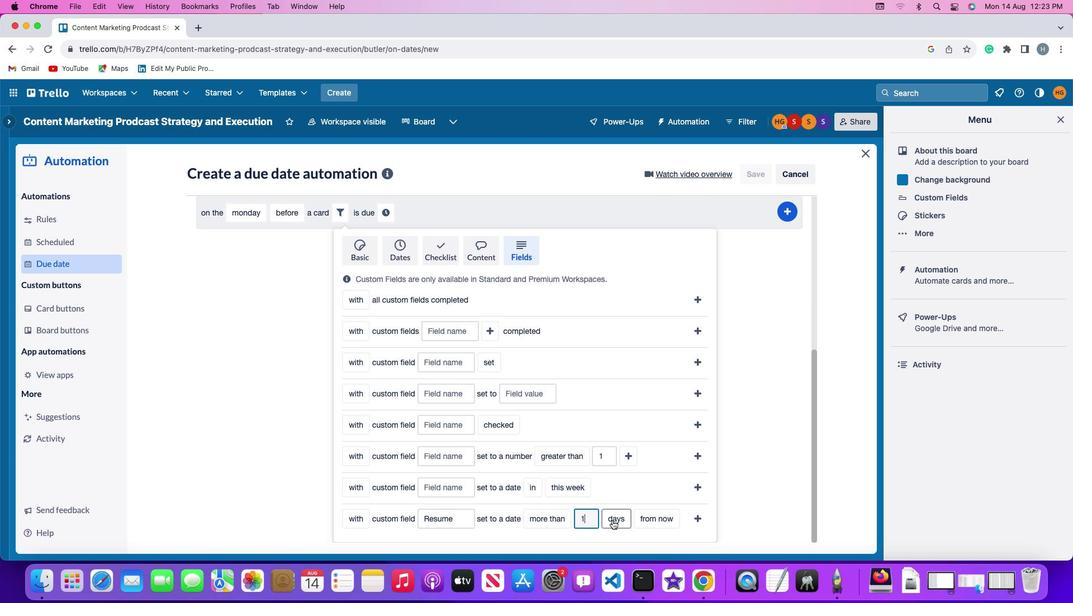 
Action: Mouse pressed left at (612, 520)
Screenshot: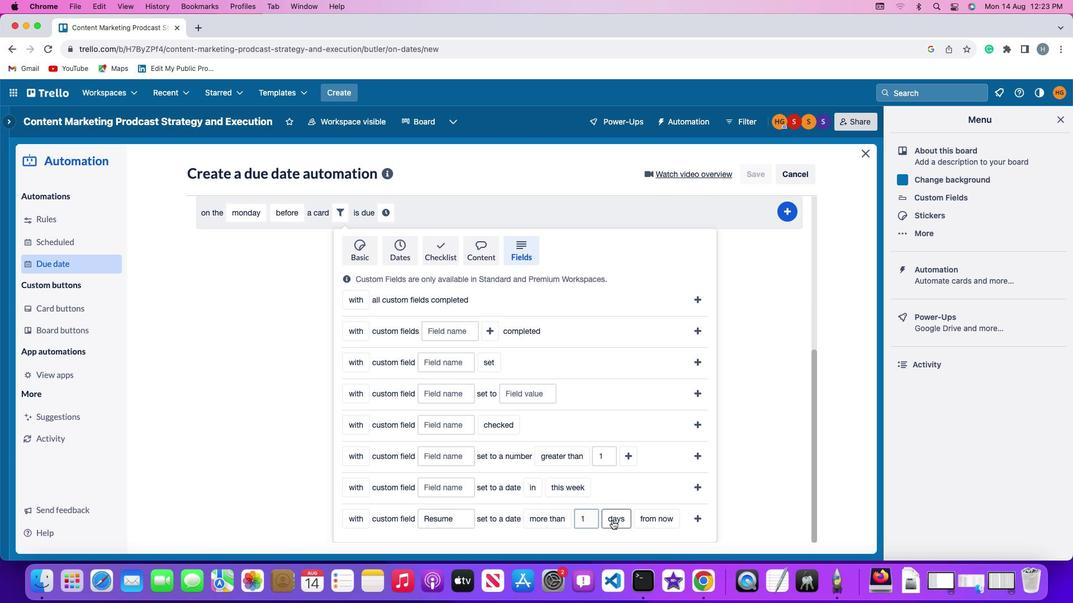 
Action: Mouse moved to (619, 472)
Screenshot: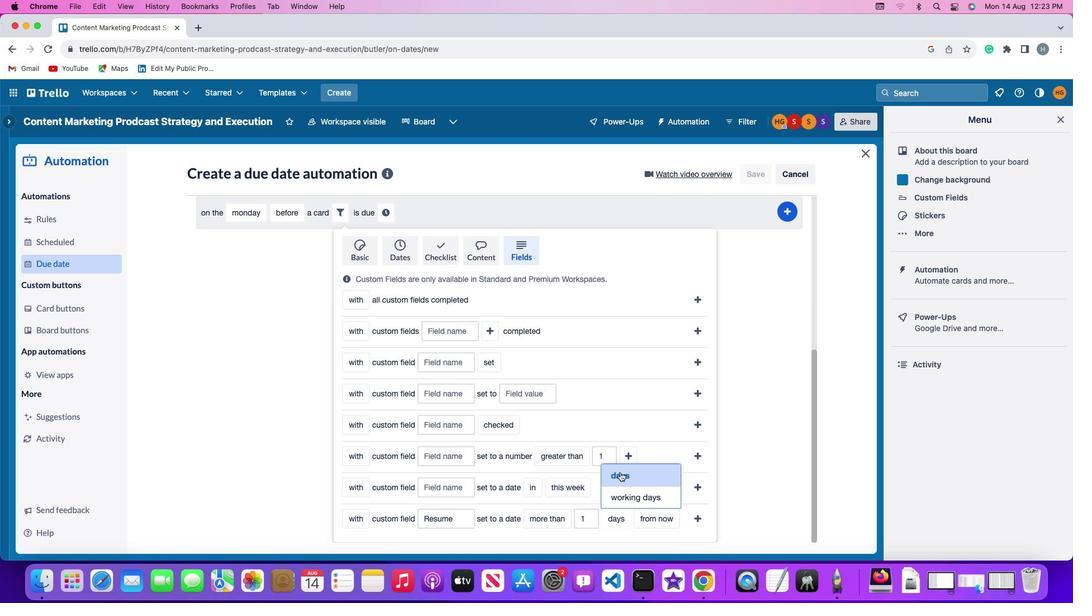 
Action: Mouse pressed left at (619, 472)
Screenshot: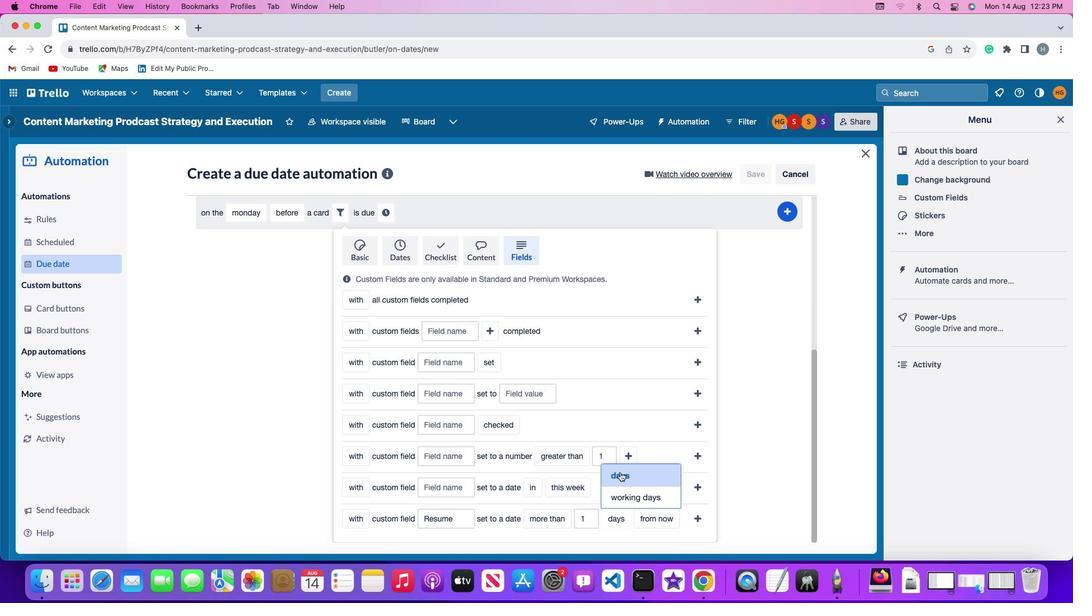 
Action: Mouse moved to (660, 518)
Screenshot: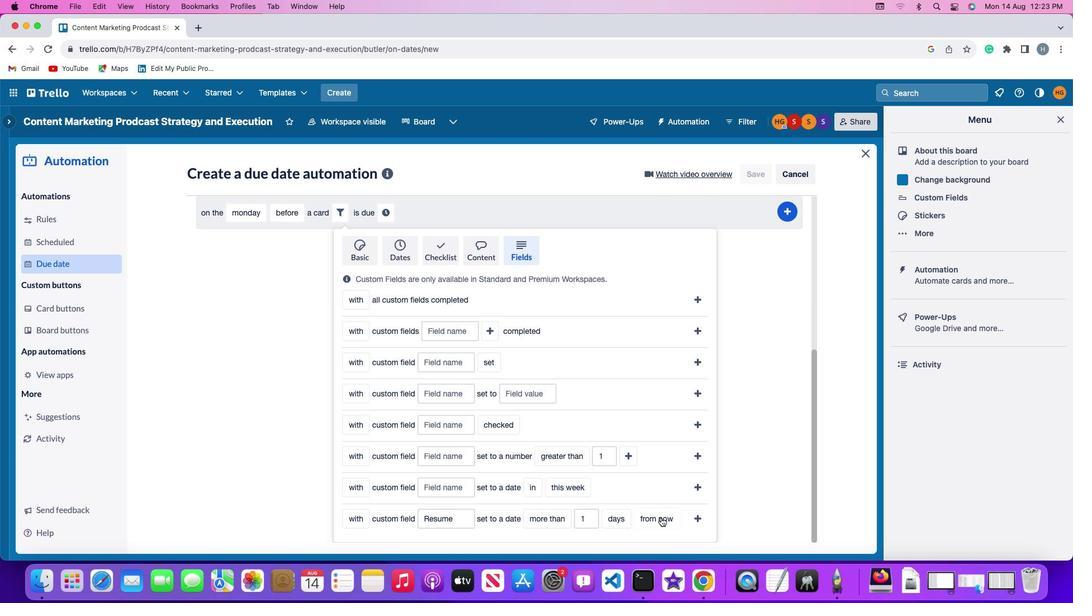 
Action: Mouse pressed left at (660, 518)
Screenshot: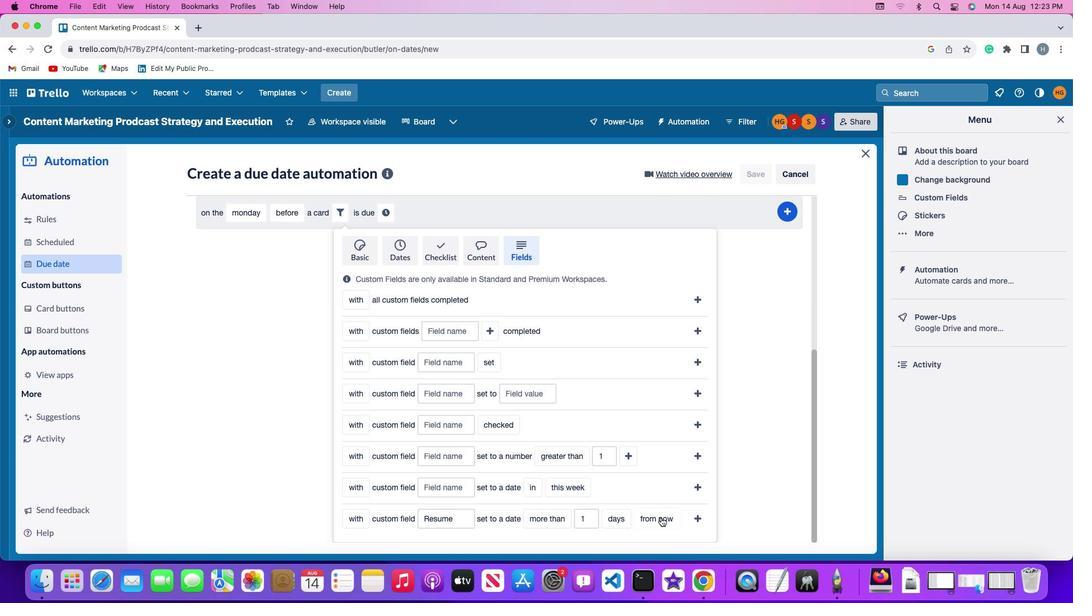 
Action: Mouse moved to (659, 476)
Screenshot: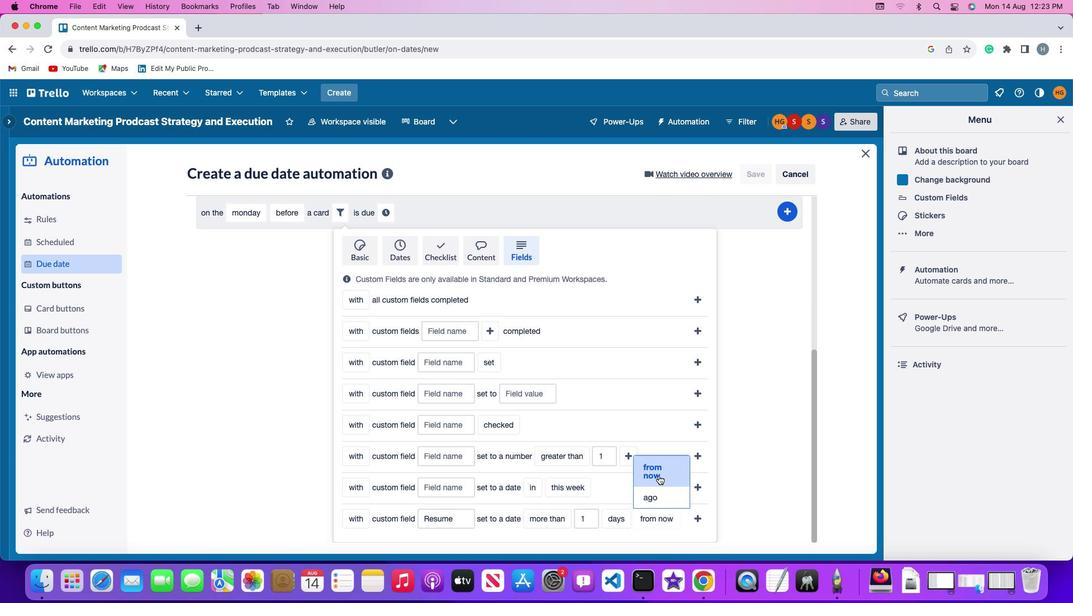 
Action: Mouse pressed left at (659, 476)
Screenshot: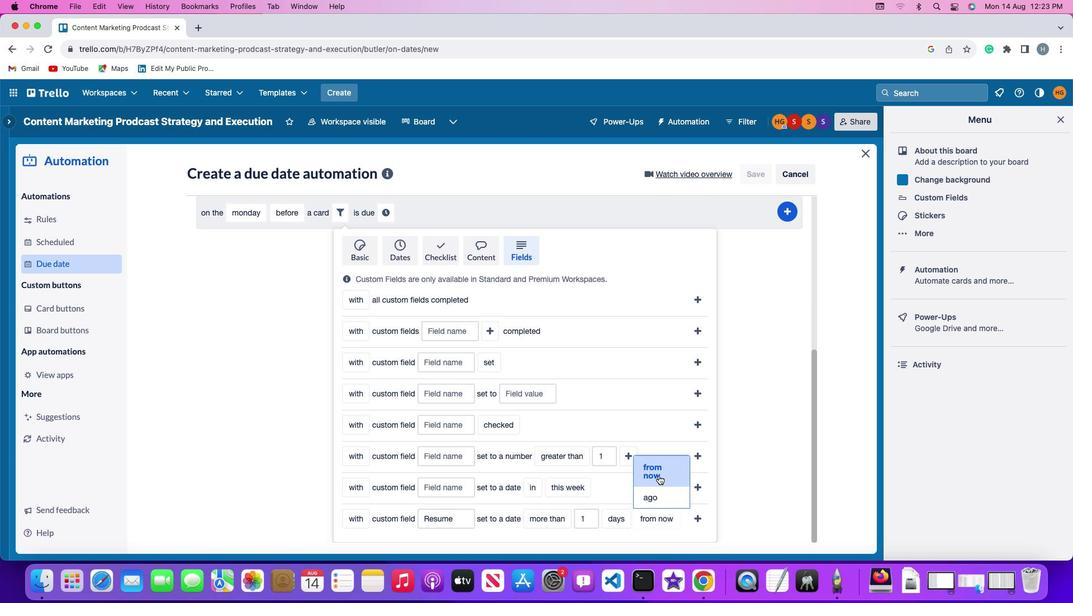 
Action: Mouse moved to (696, 522)
Screenshot: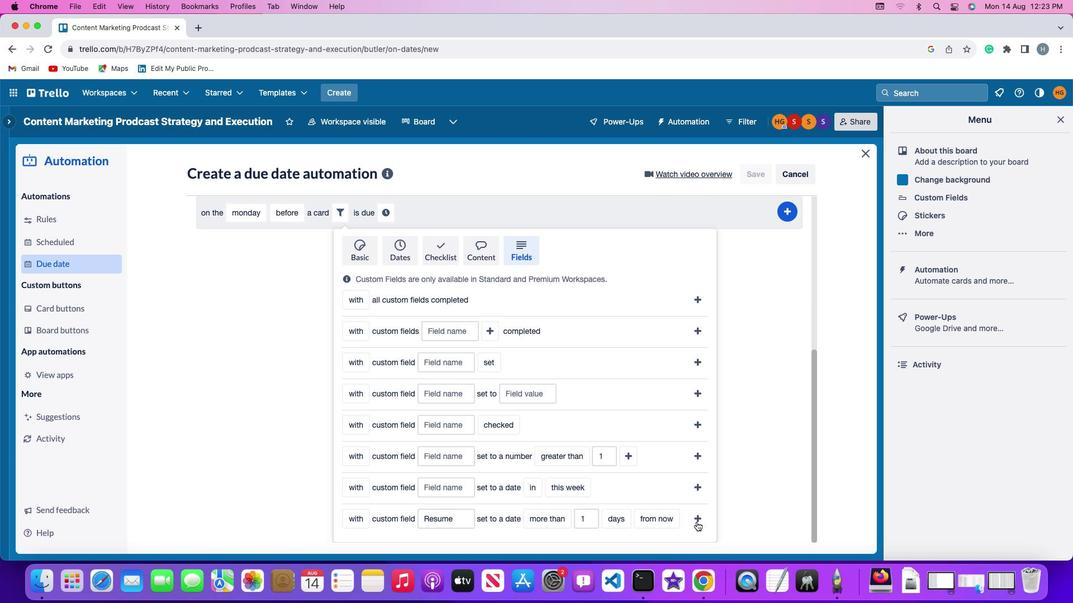 
Action: Mouse pressed left at (696, 522)
Screenshot: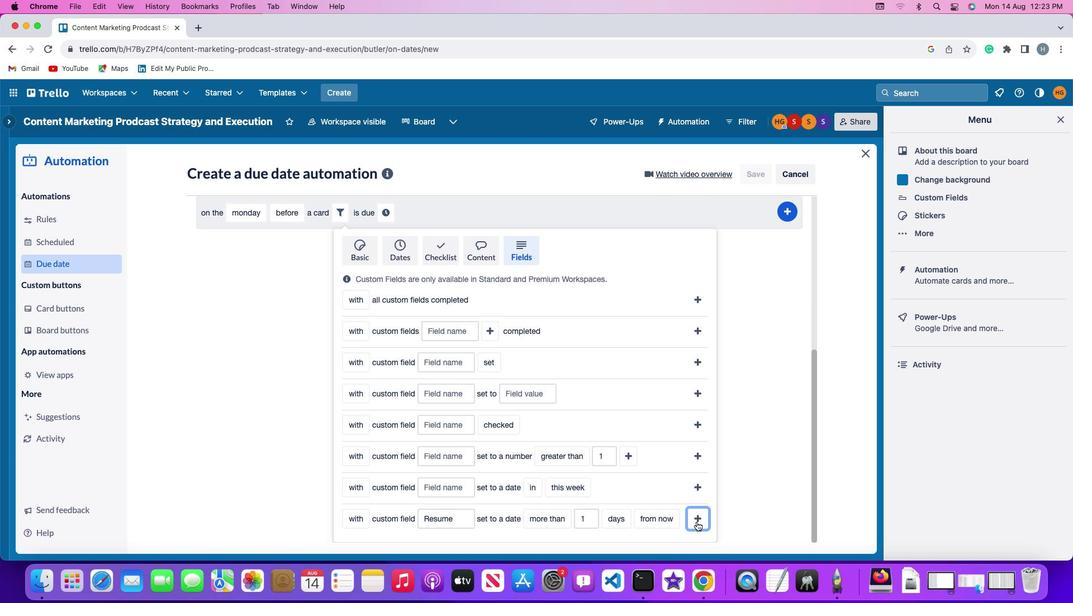 
Action: Mouse moved to (655, 491)
Screenshot: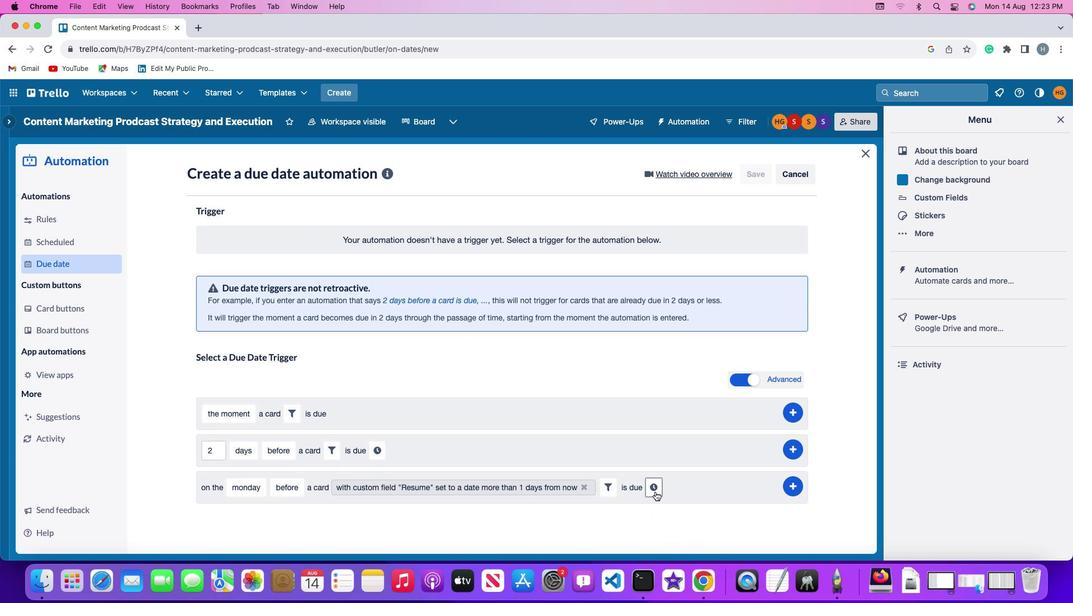 
Action: Mouse pressed left at (655, 491)
Screenshot: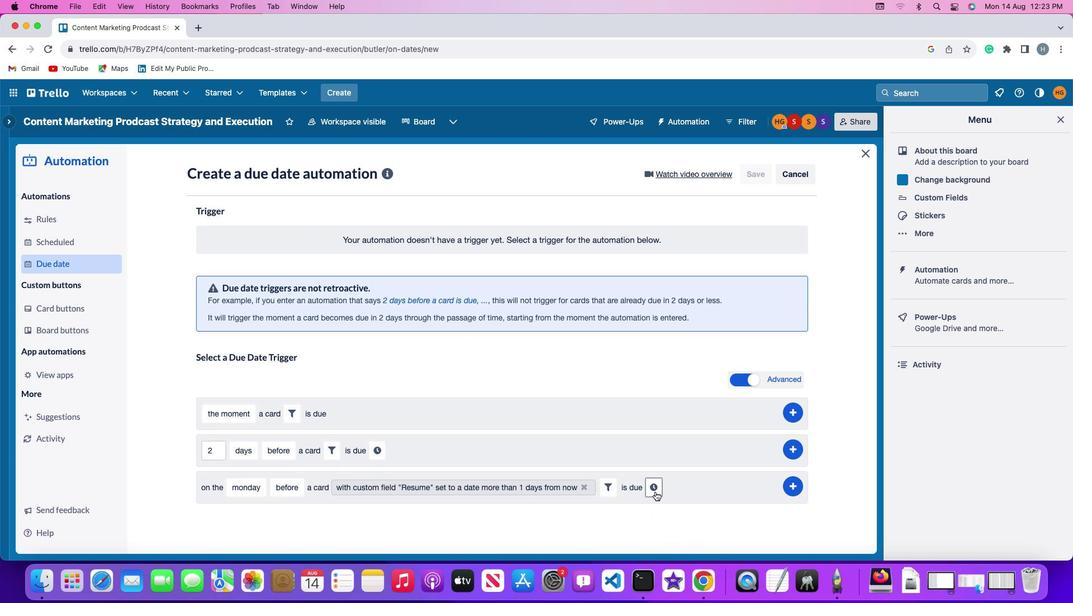 
Action: Mouse moved to (676, 488)
Screenshot: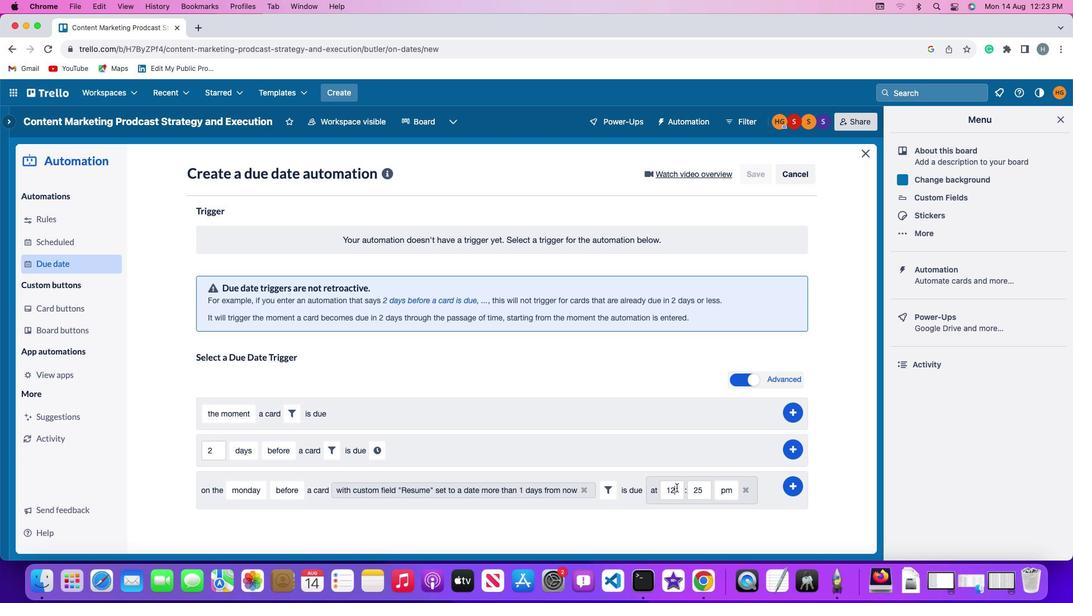 
Action: Mouse pressed left at (676, 488)
Screenshot: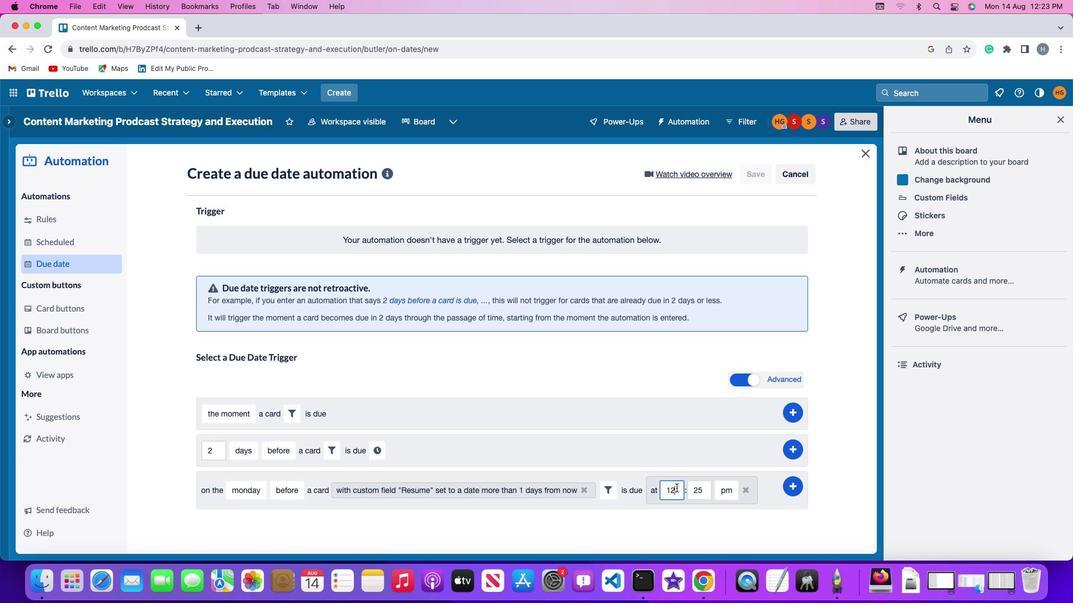 
Action: Key pressed Key.backspaceKey.backspace'1''1'
Screenshot: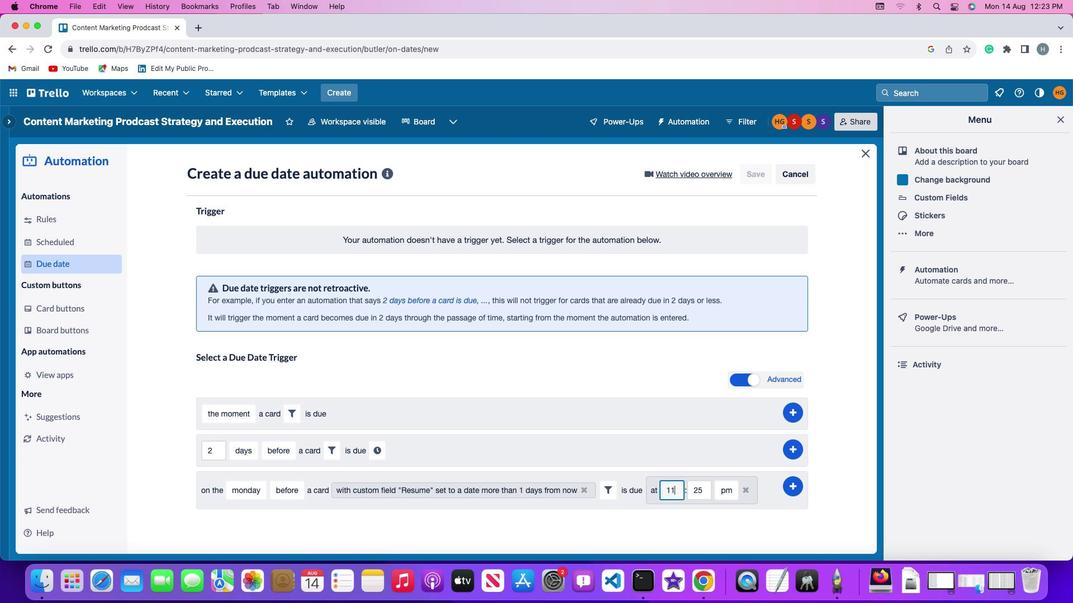 
Action: Mouse moved to (704, 488)
Screenshot: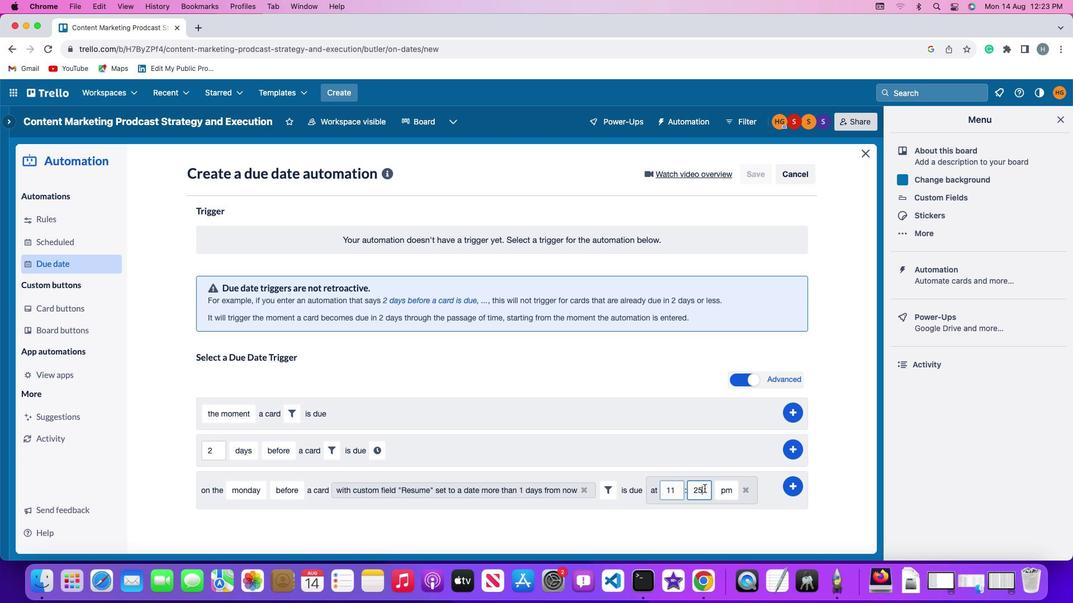 
Action: Mouse pressed left at (704, 488)
Screenshot: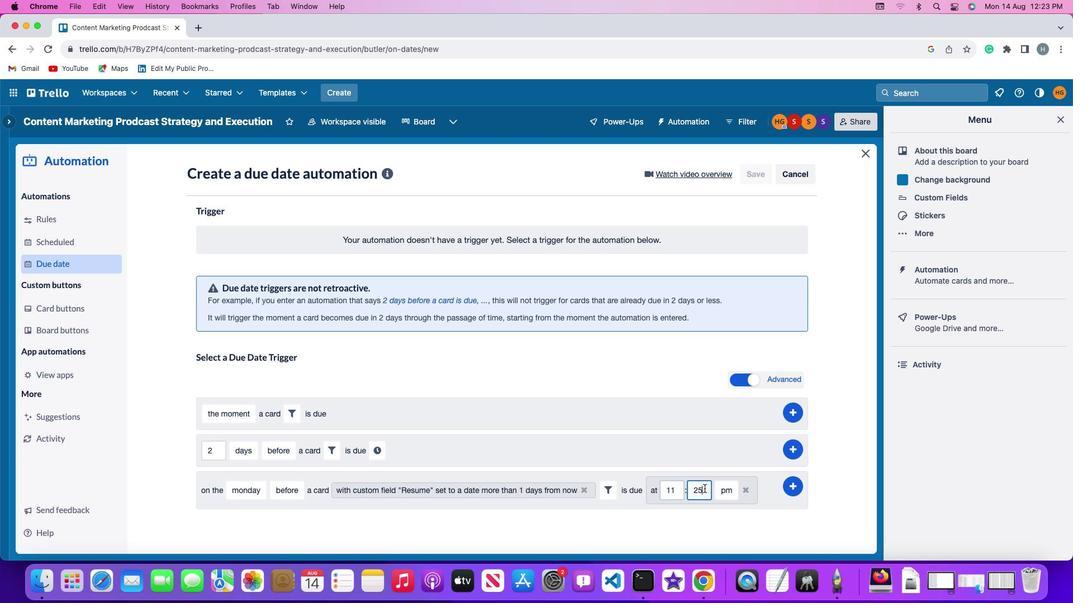 
Action: Key pressed Key.backspaceKey.backspace'0''0'
Screenshot: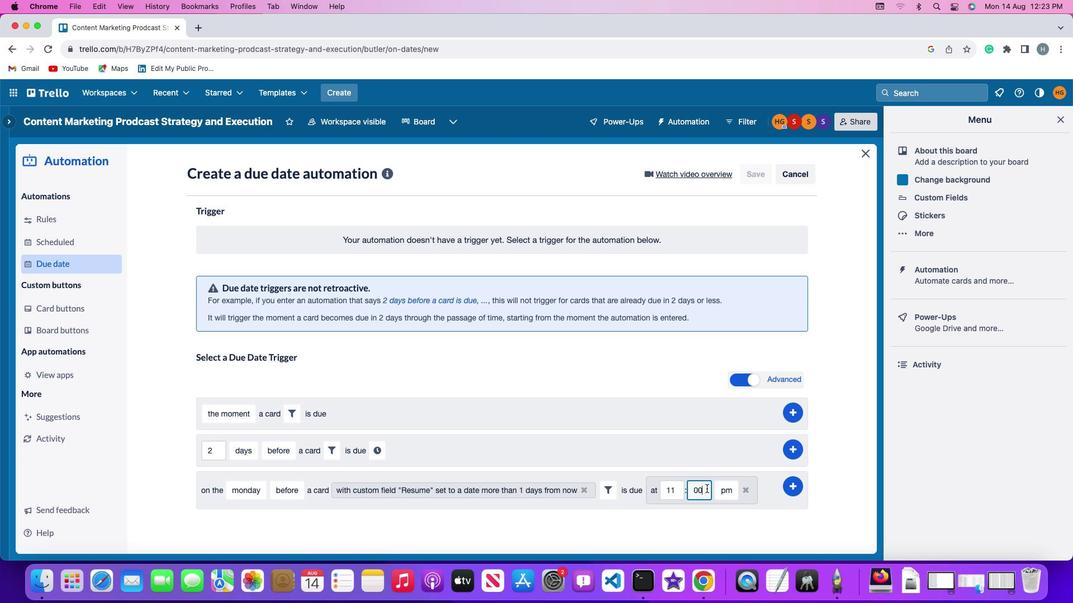 
Action: Mouse moved to (721, 488)
Screenshot: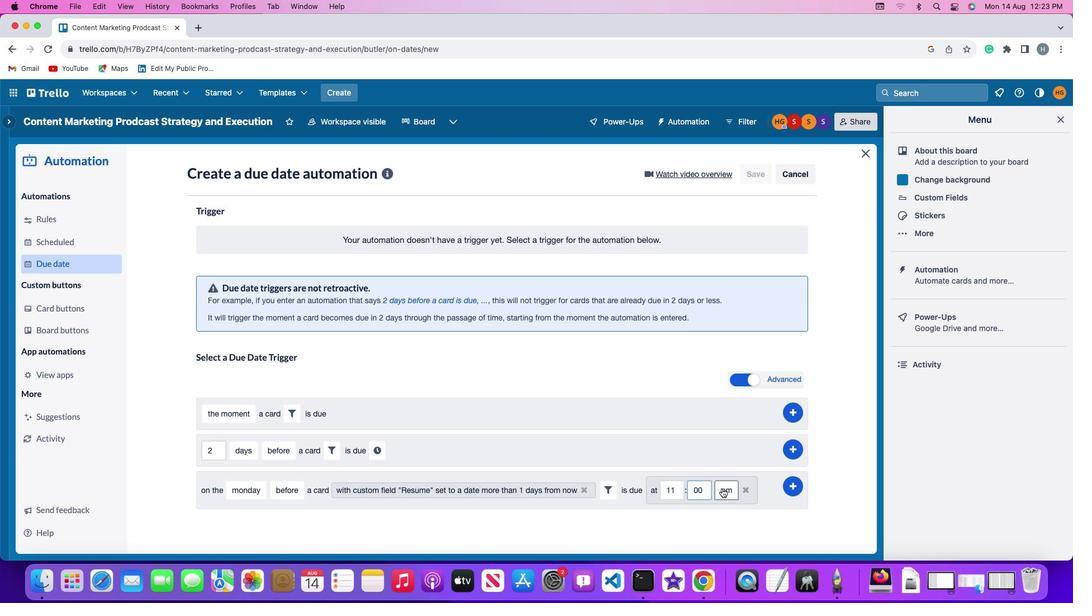 
Action: Mouse pressed left at (721, 488)
Screenshot: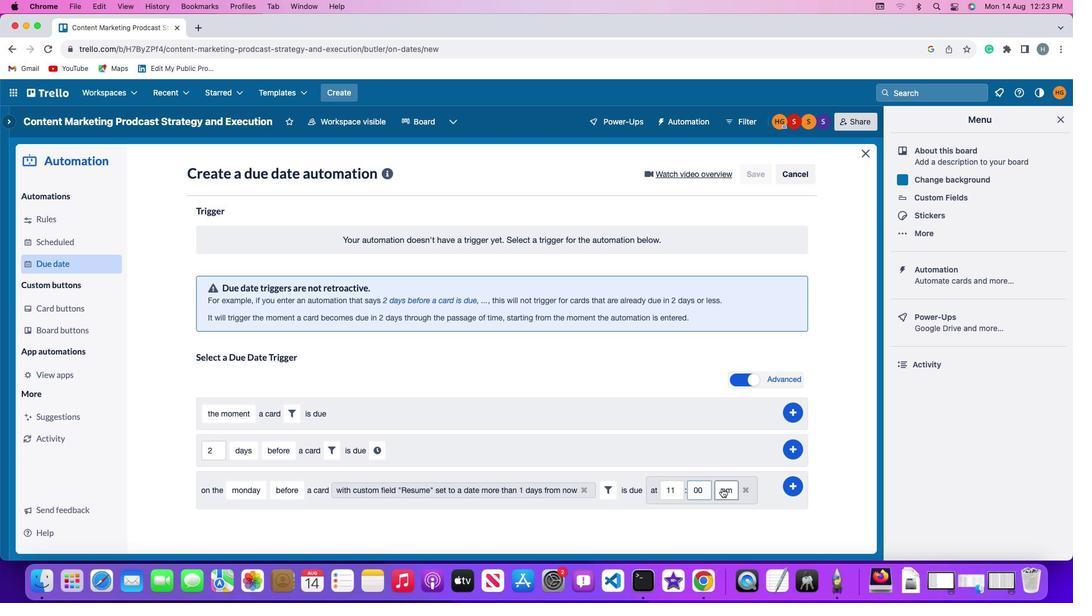 
Action: Mouse moved to (730, 510)
Screenshot: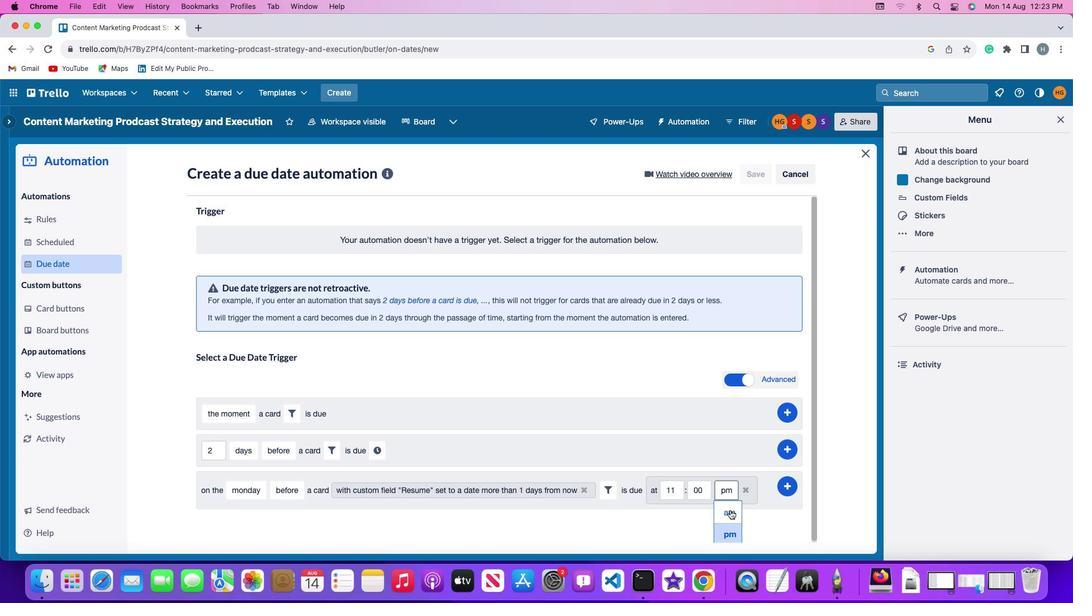 
Action: Mouse pressed left at (730, 510)
Screenshot: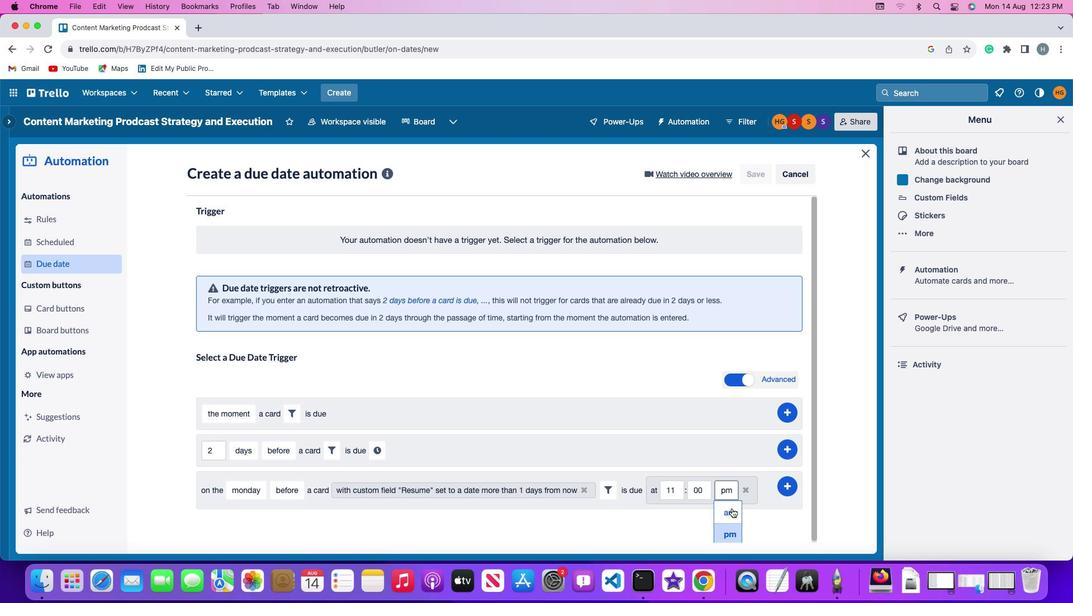 
Action: Mouse moved to (791, 486)
Screenshot: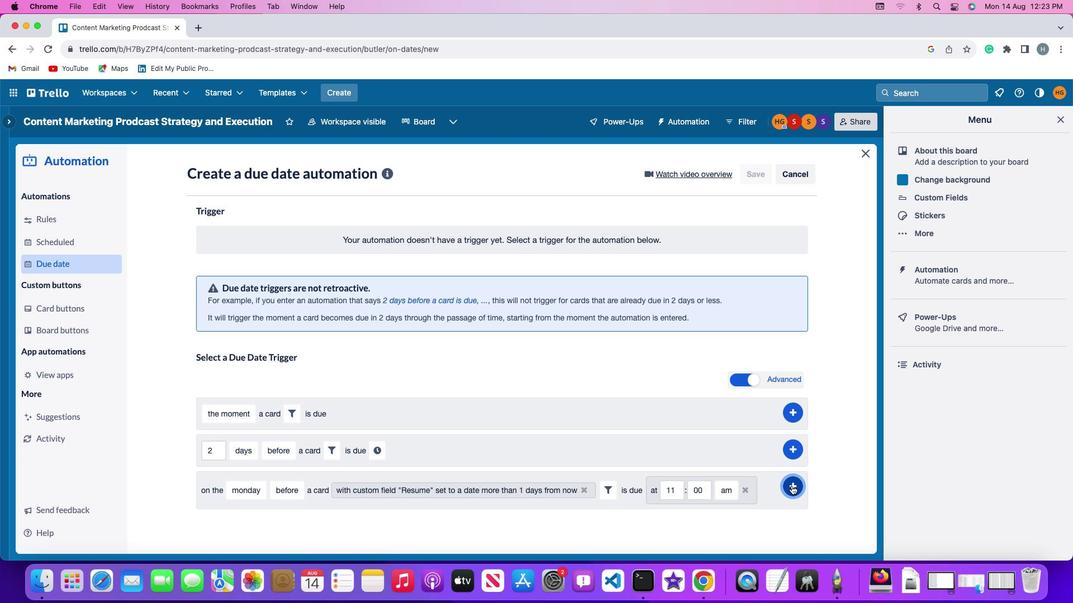 
Action: Mouse pressed left at (791, 486)
Screenshot: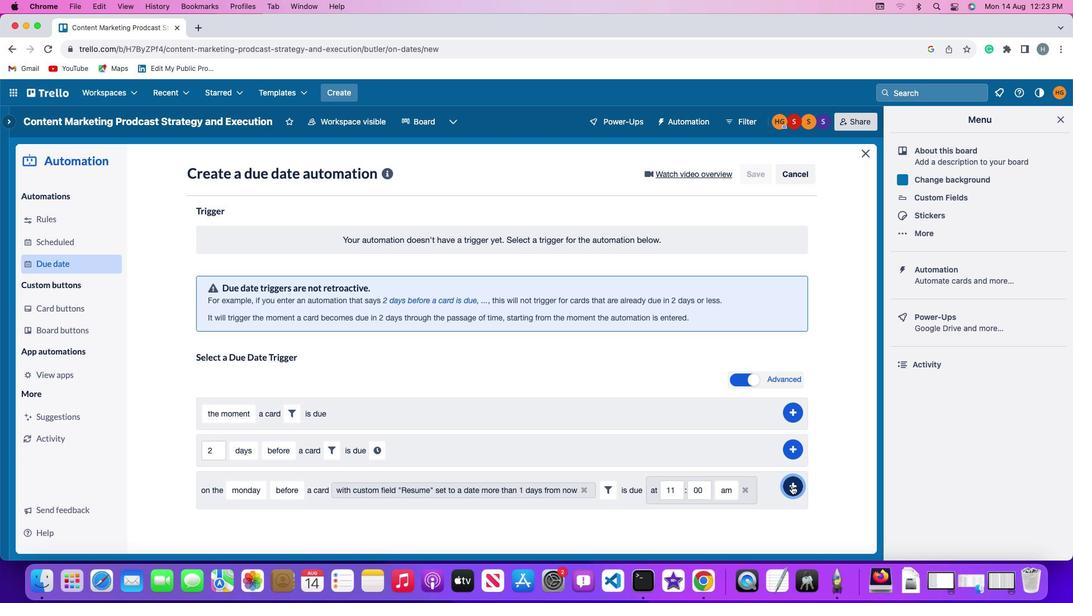 
Action: Mouse moved to (841, 381)
Screenshot: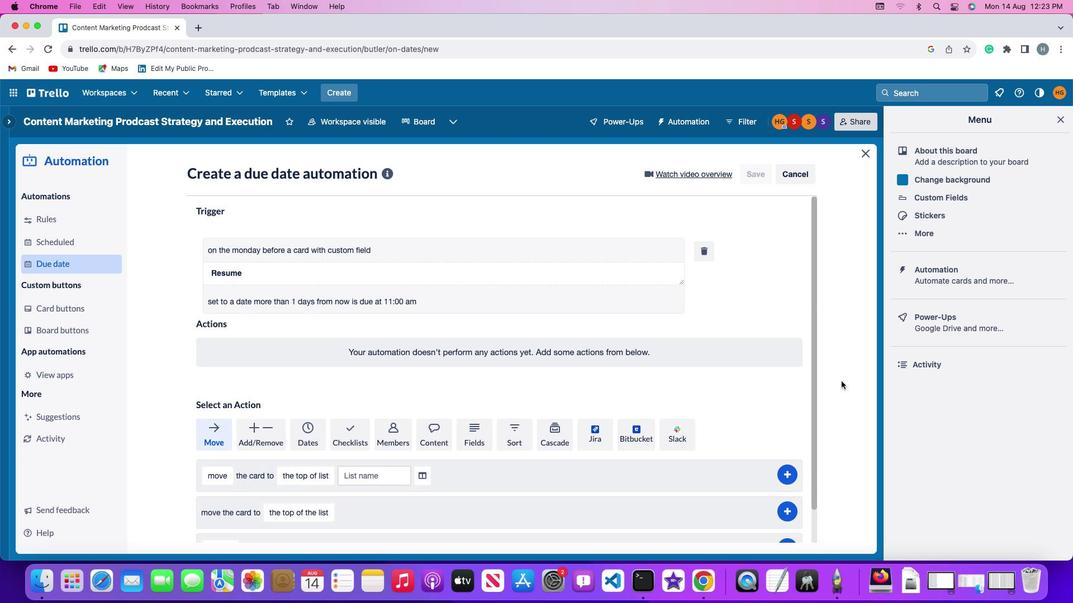
